 Task: Find connections with filter location Coronda with filter topic #coacheswith filter profile language Potuguese with filter current company Wipro Digital Operations and Platforms with filter school Arunai Engineering College with filter industry Photography with filter service category DJing with filter keywords title Reservationist
Action: Mouse moved to (557, 104)
Screenshot: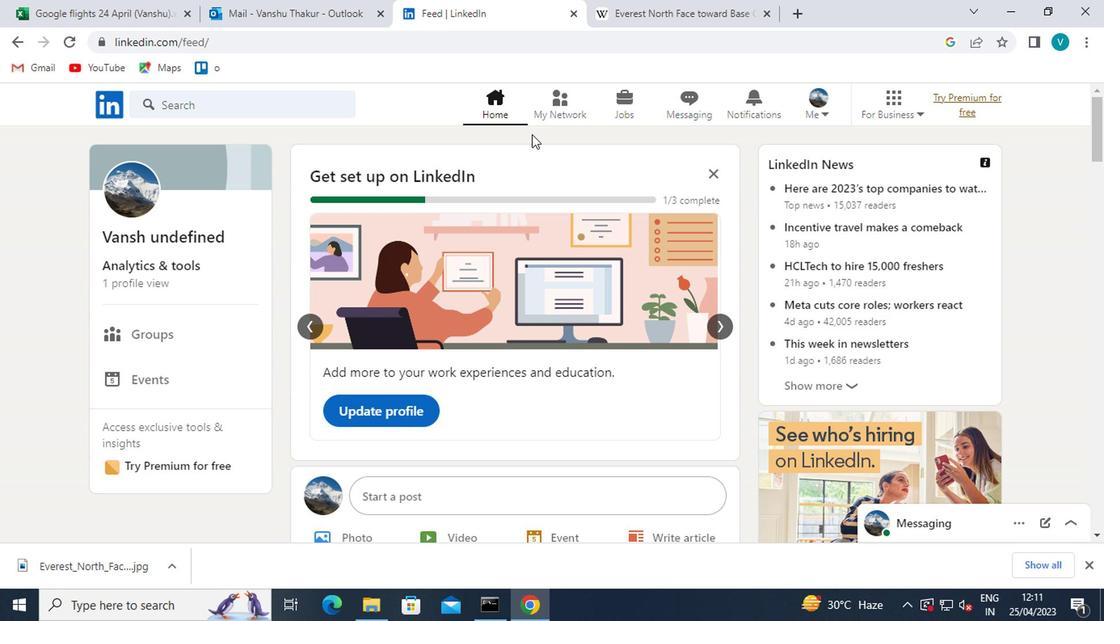 
Action: Mouse pressed left at (557, 104)
Screenshot: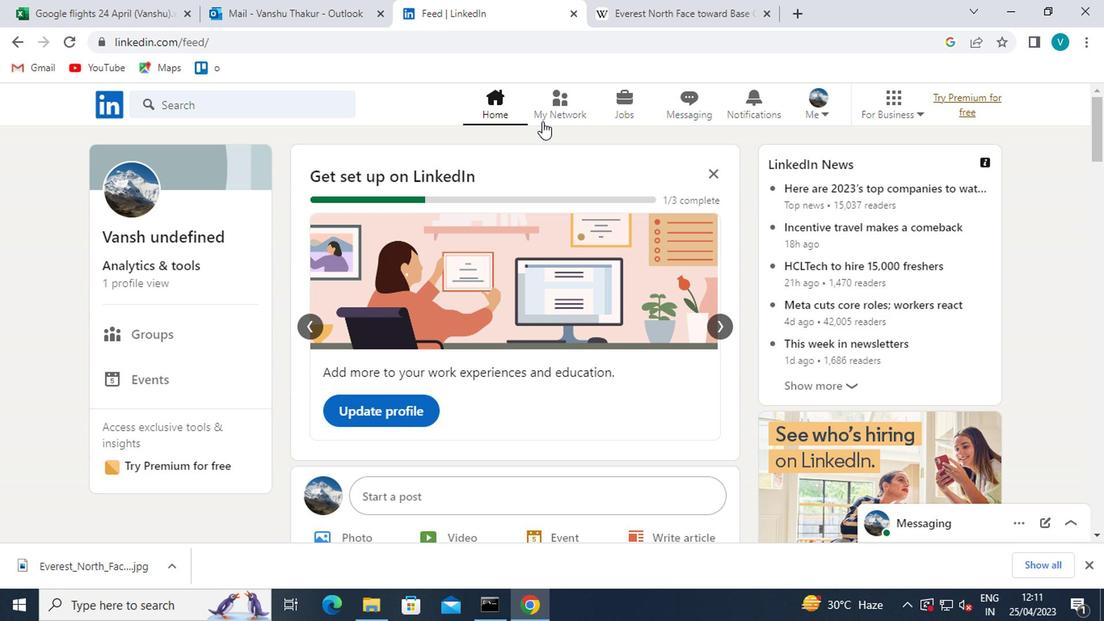 
Action: Mouse moved to (193, 200)
Screenshot: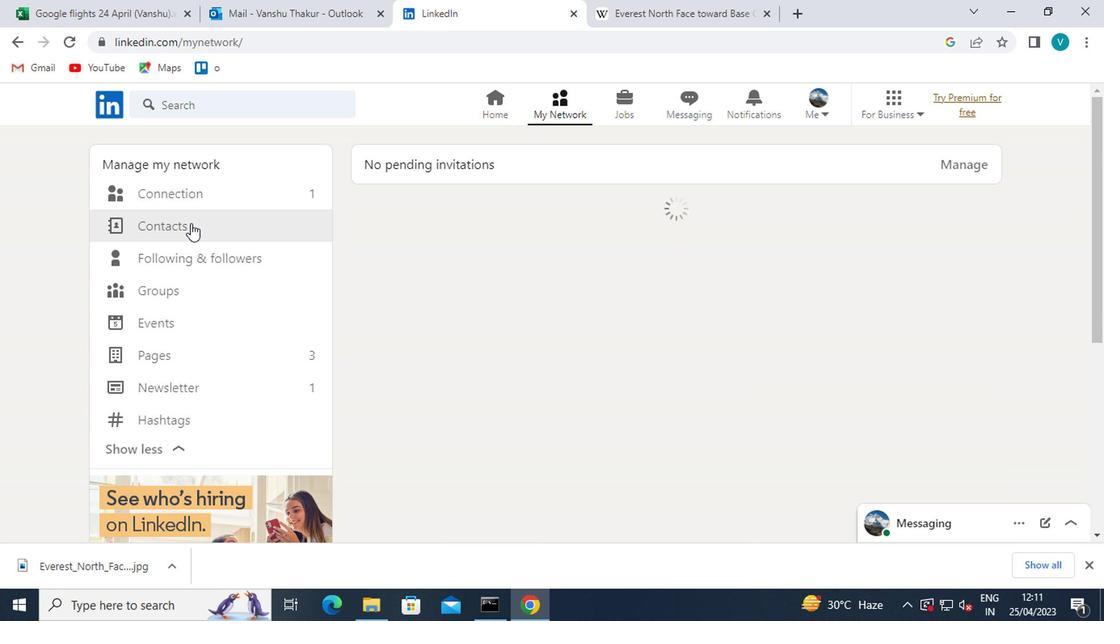 
Action: Mouse pressed left at (193, 200)
Screenshot: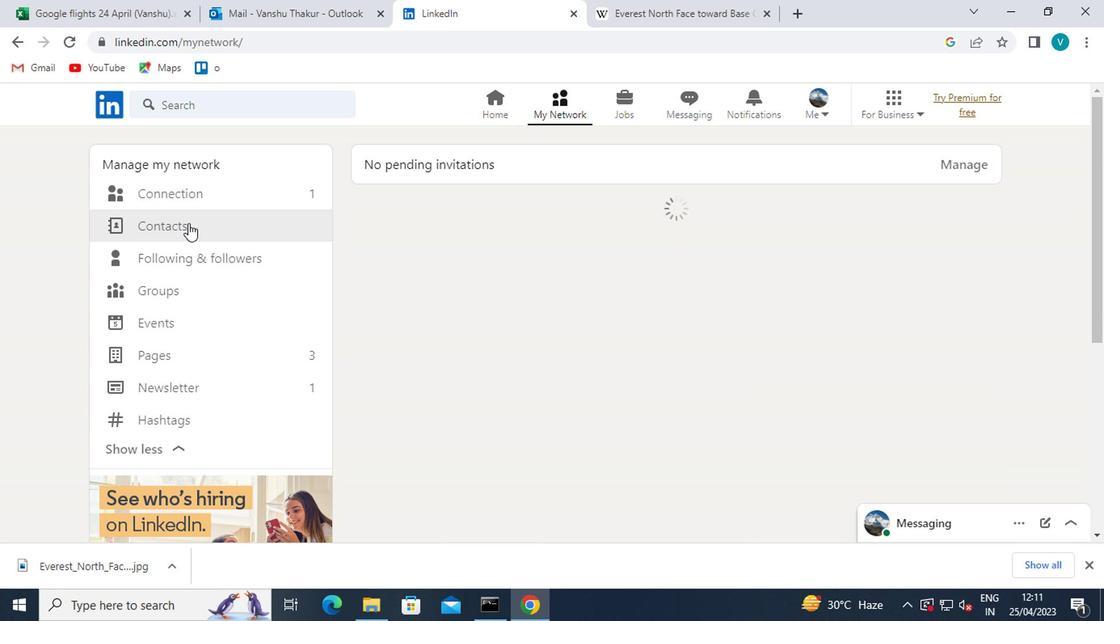 
Action: Mouse moved to (688, 193)
Screenshot: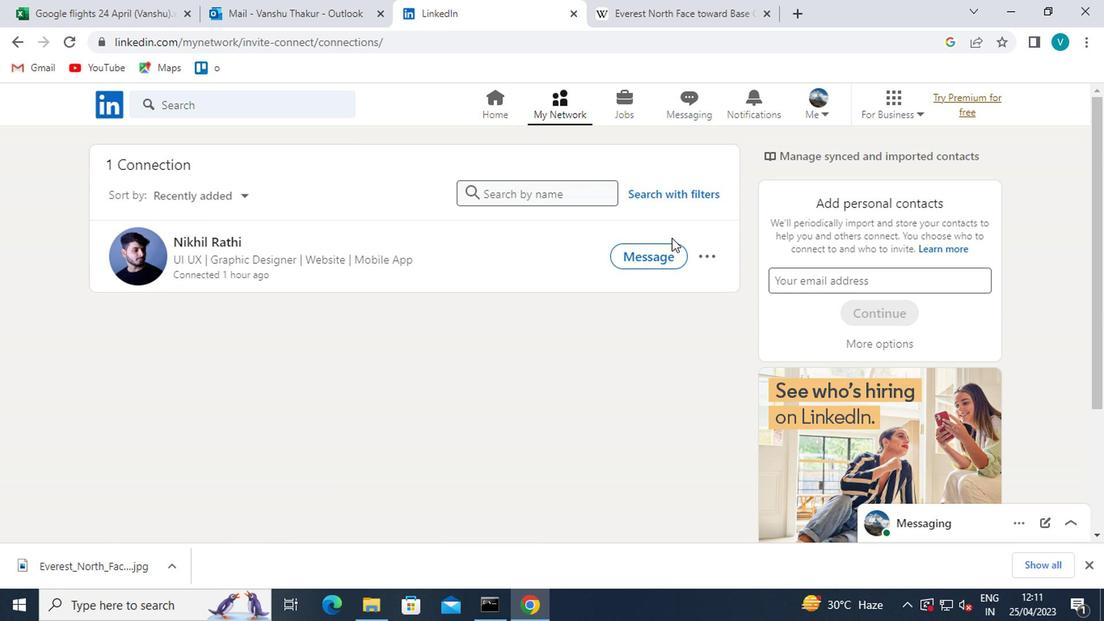 
Action: Mouse pressed left at (688, 193)
Screenshot: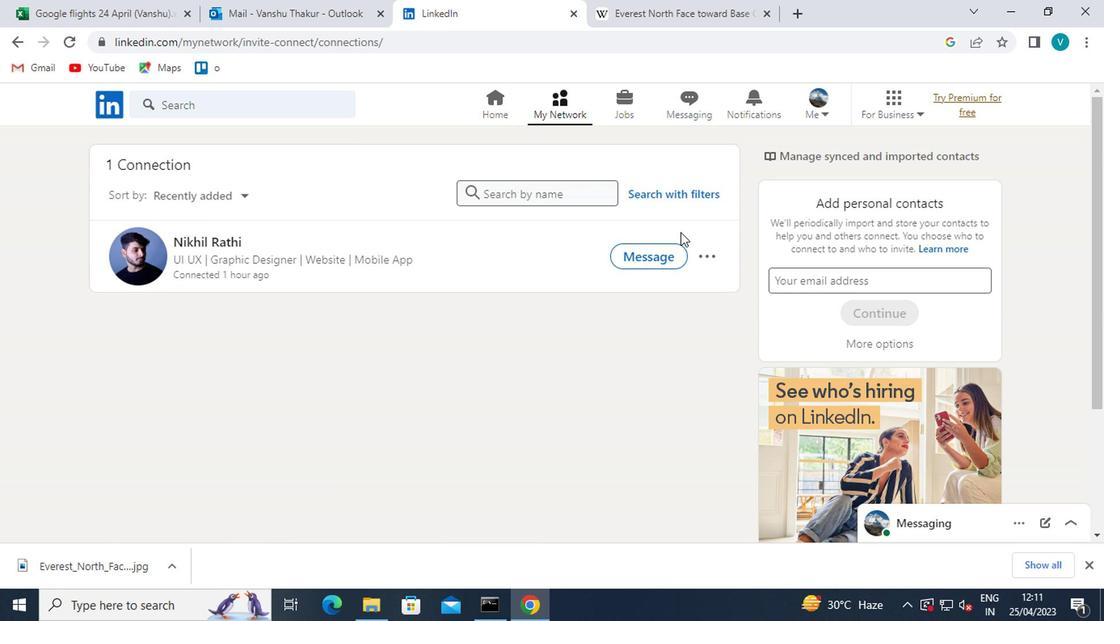 
Action: Mouse moved to (539, 148)
Screenshot: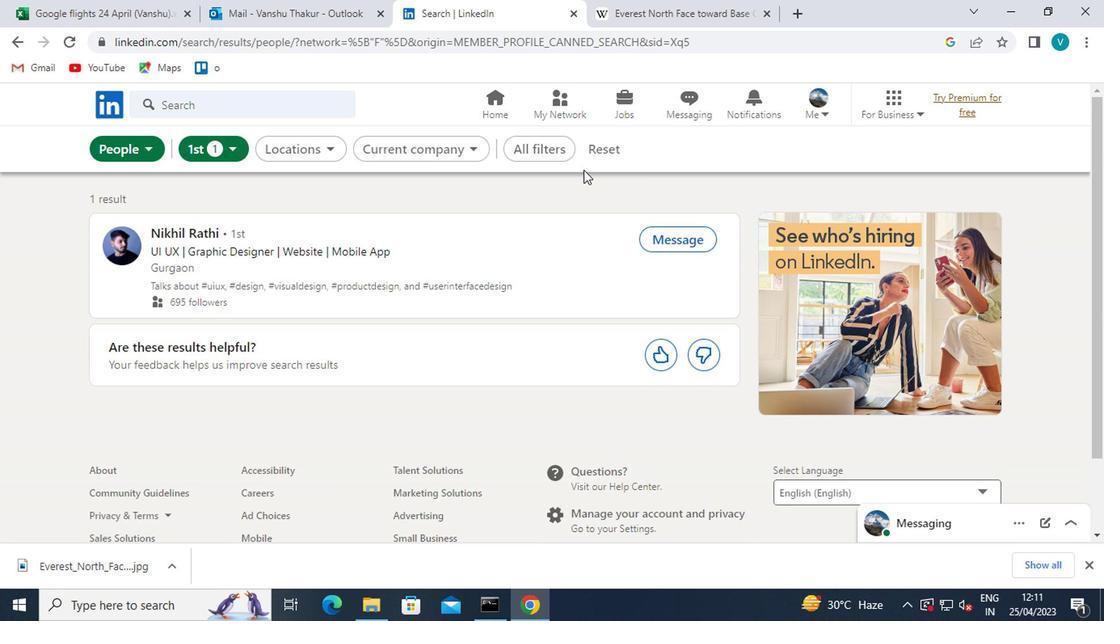 
Action: Mouse pressed left at (539, 148)
Screenshot: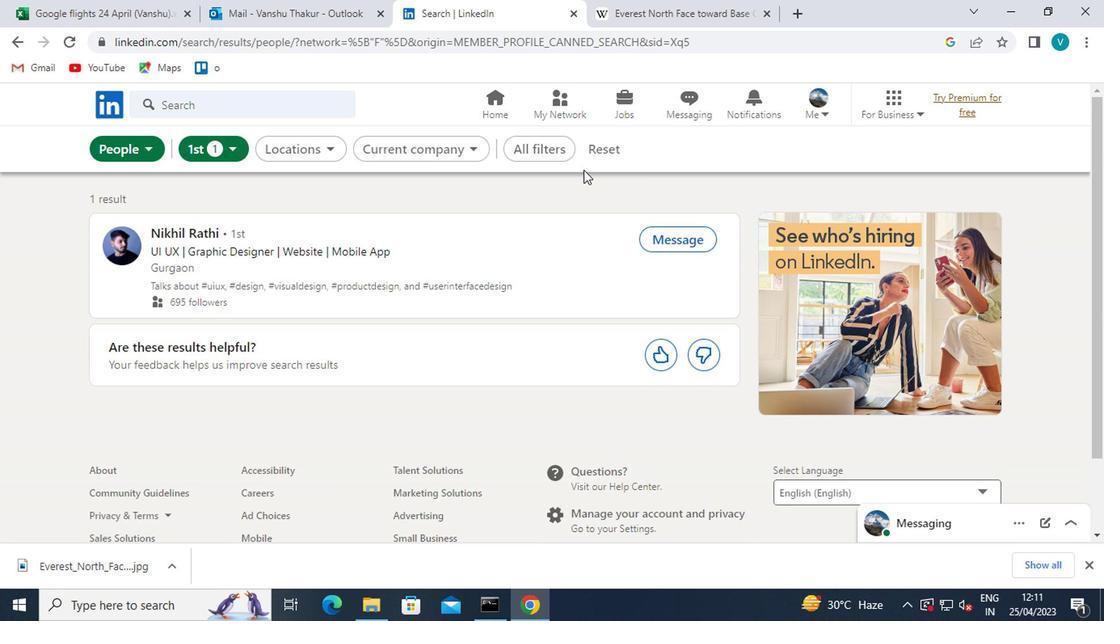 
Action: Mouse moved to (769, 330)
Screenshot: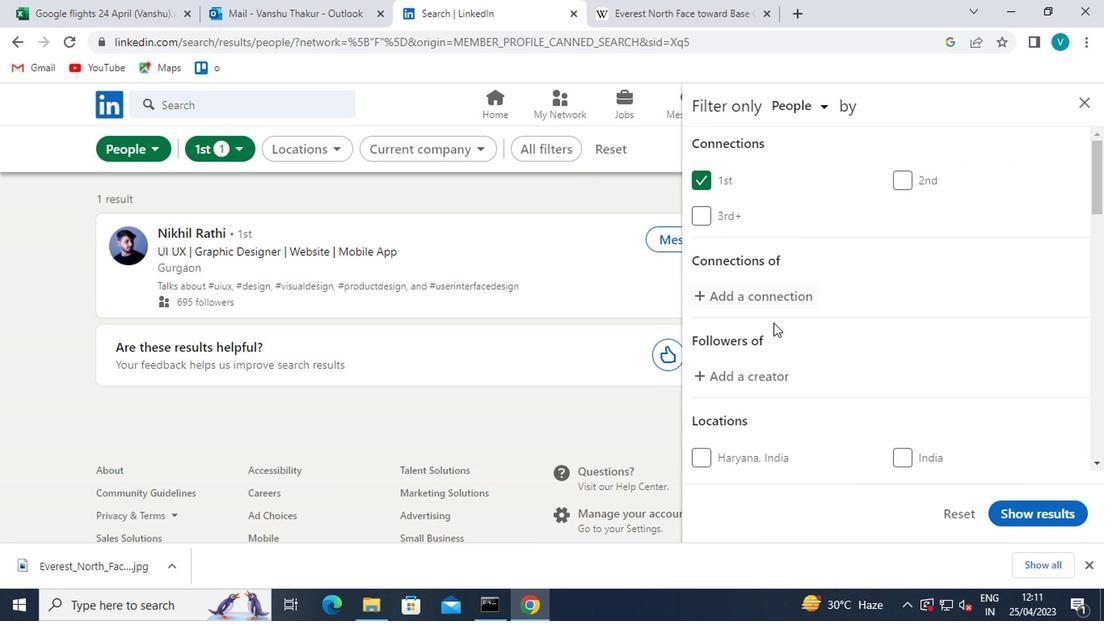 
Action: Mouse scrolled (769, 328) with delta (0, -1)
Screenshot: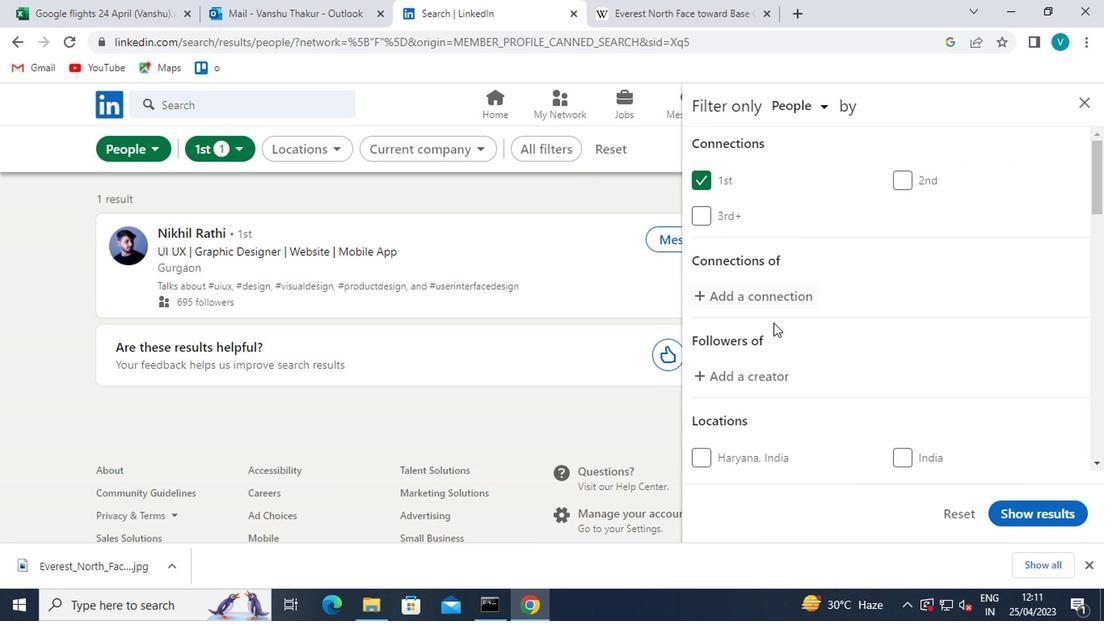 
Action: Mouse scrolled (769, 328) with delta (0, -1)
Screenshot: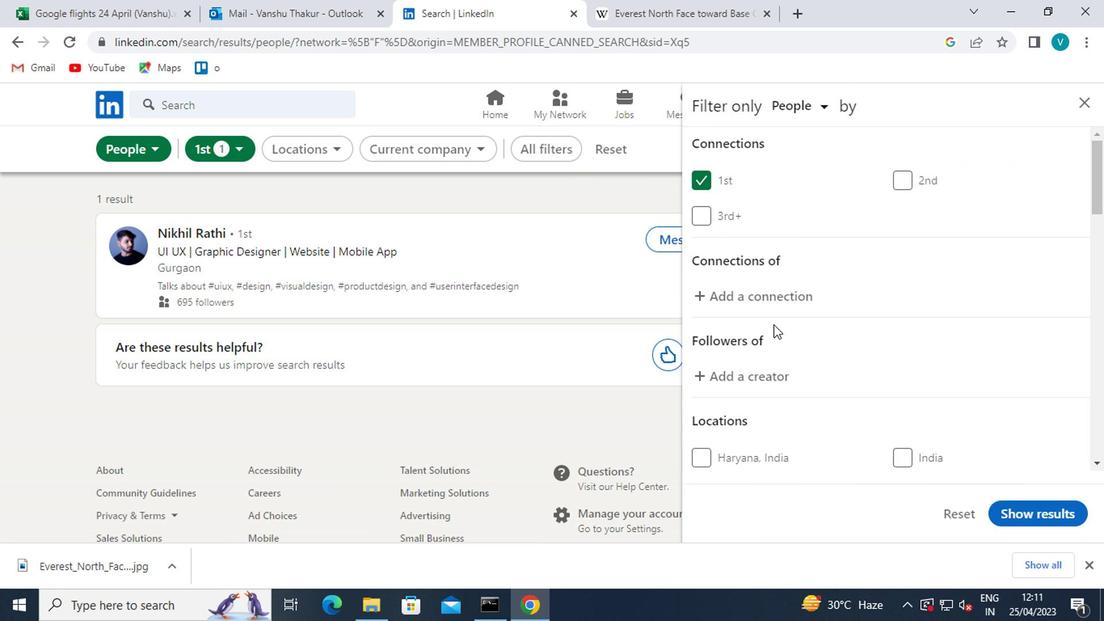 
Action: Mouse moved to (785, 366)
Screenshot: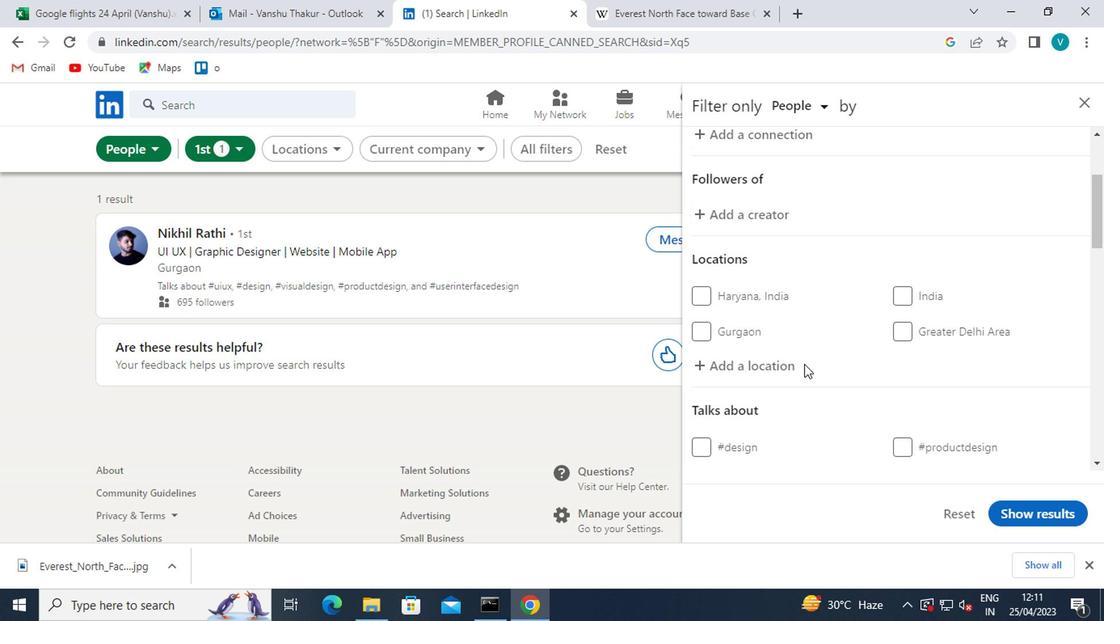 
Action: Mouse pressed left at (785, 366)
Screenshot: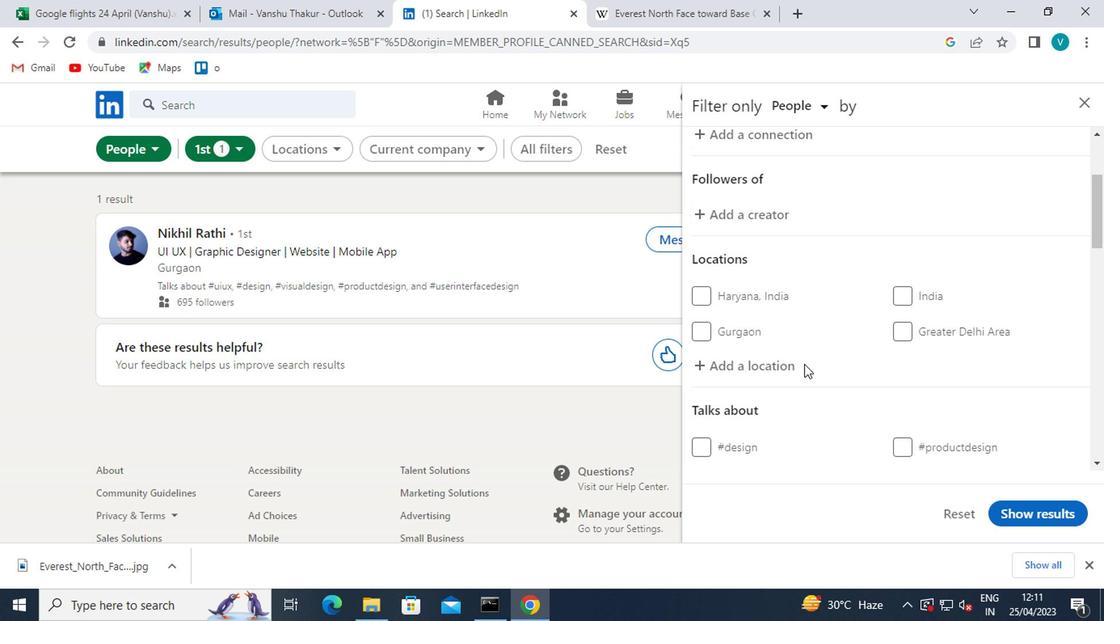 
Action: Mouse moved to (540, 240)
Screenshot: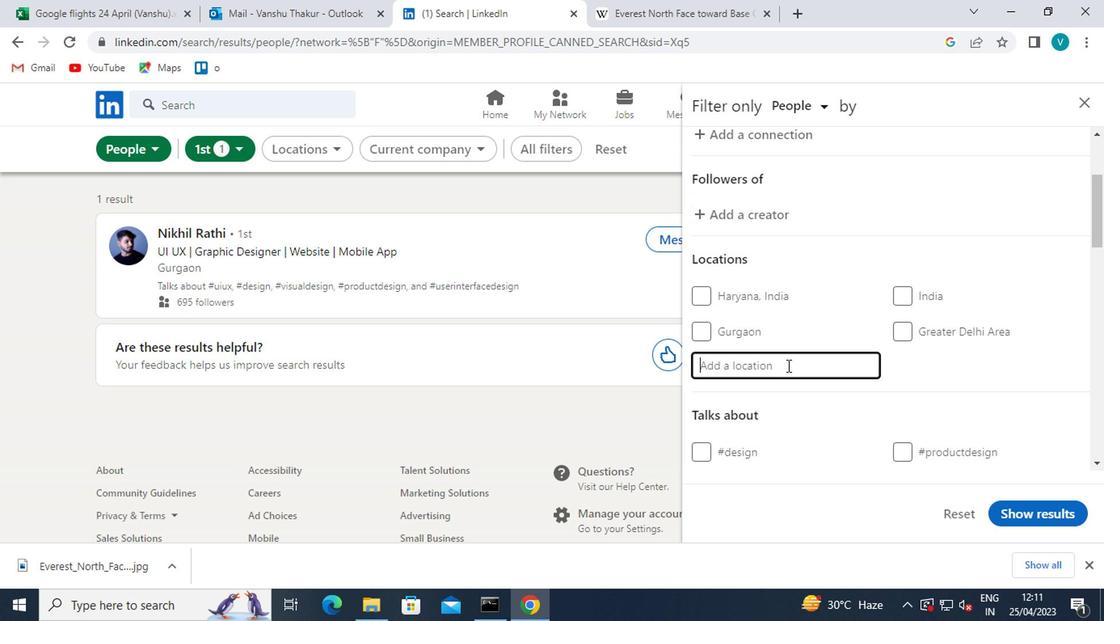 
Action: Key pressed <Key.shift>CORONDA
Screenshot: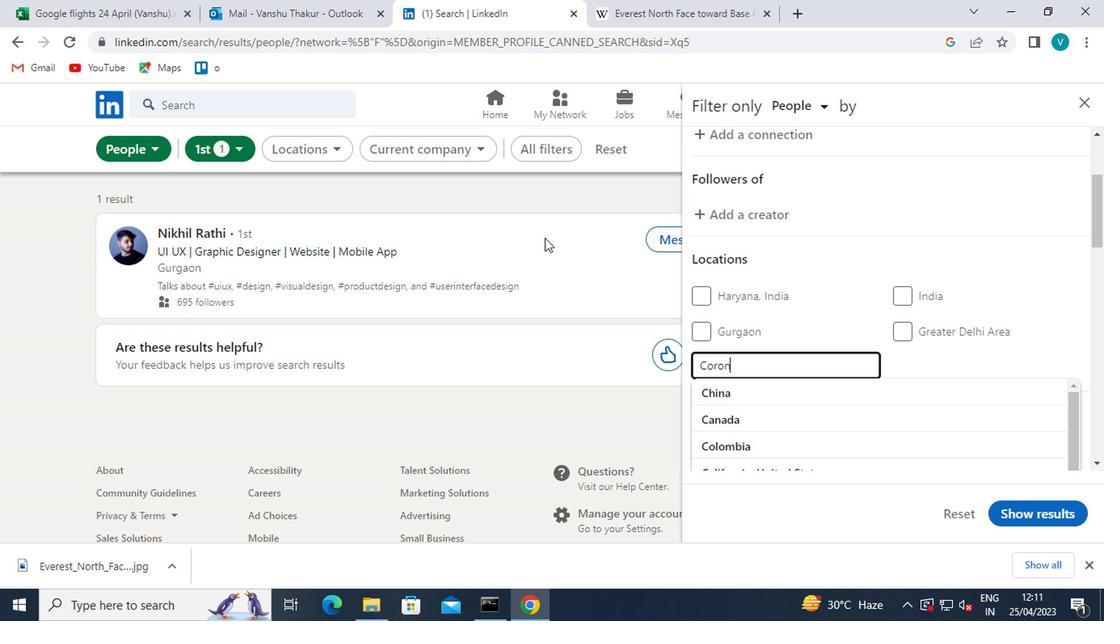 
Action: Mouse moved to (745, 396)
Screenshot: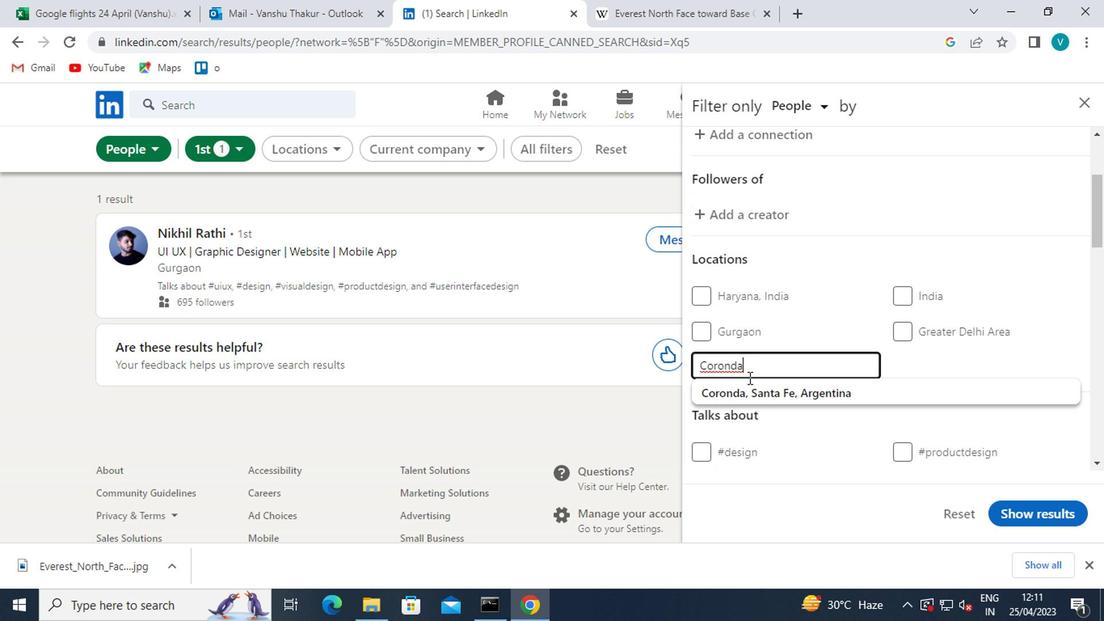 
Action: Mouse pressed left at (745, 396)
Screenshot: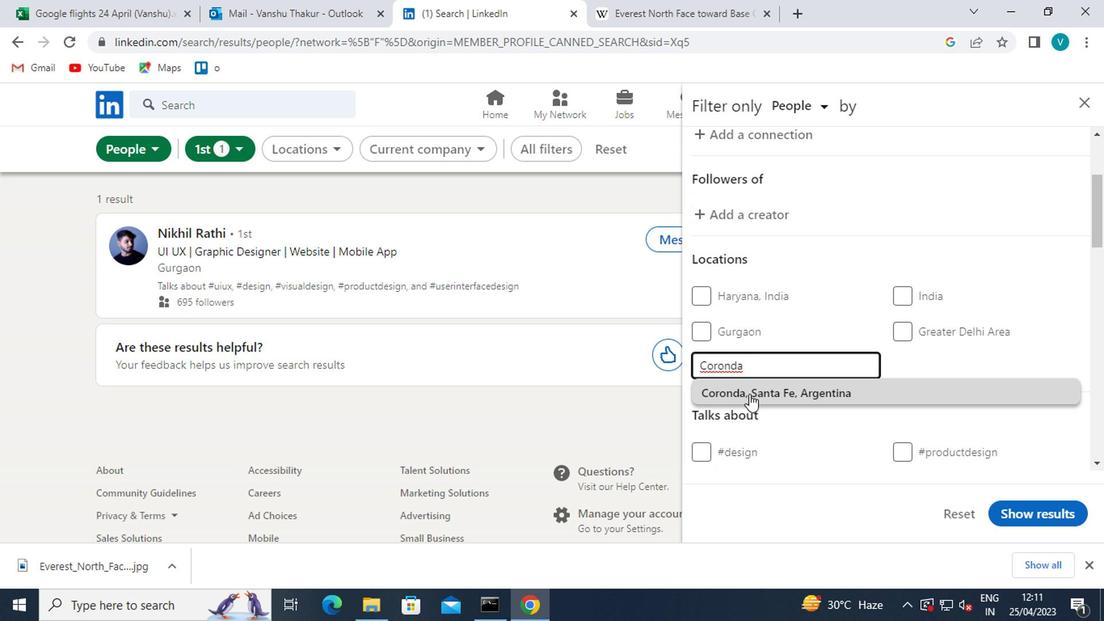 
Action: Mouse moved to (815, 359)
Screenshot: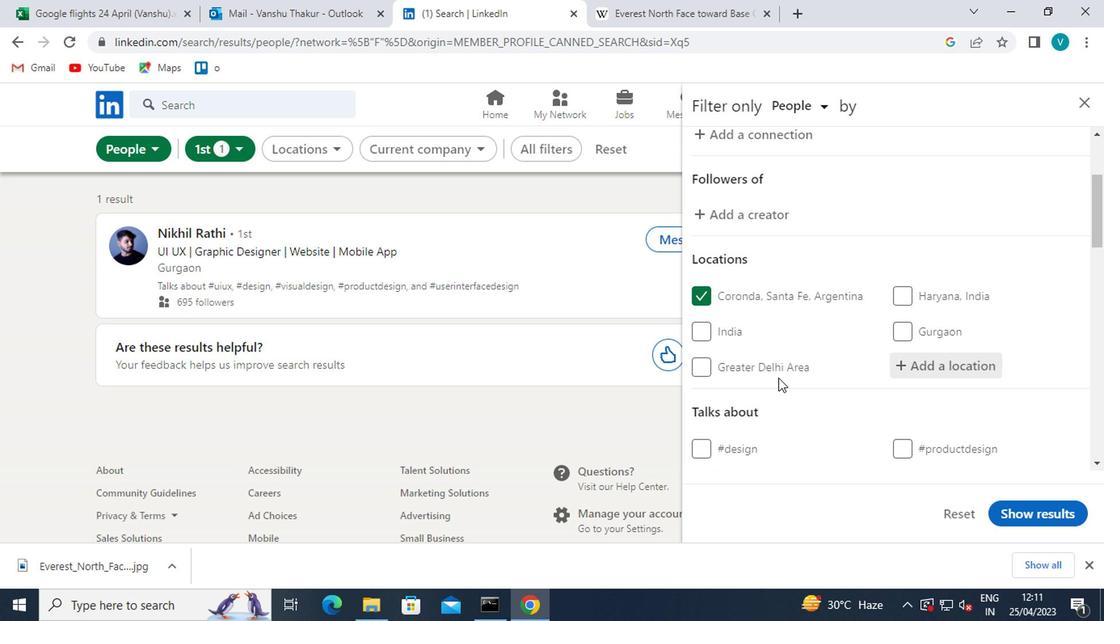 
Action: Mouse scrolled (815, 358) with delta (0, -1)
Screenshot: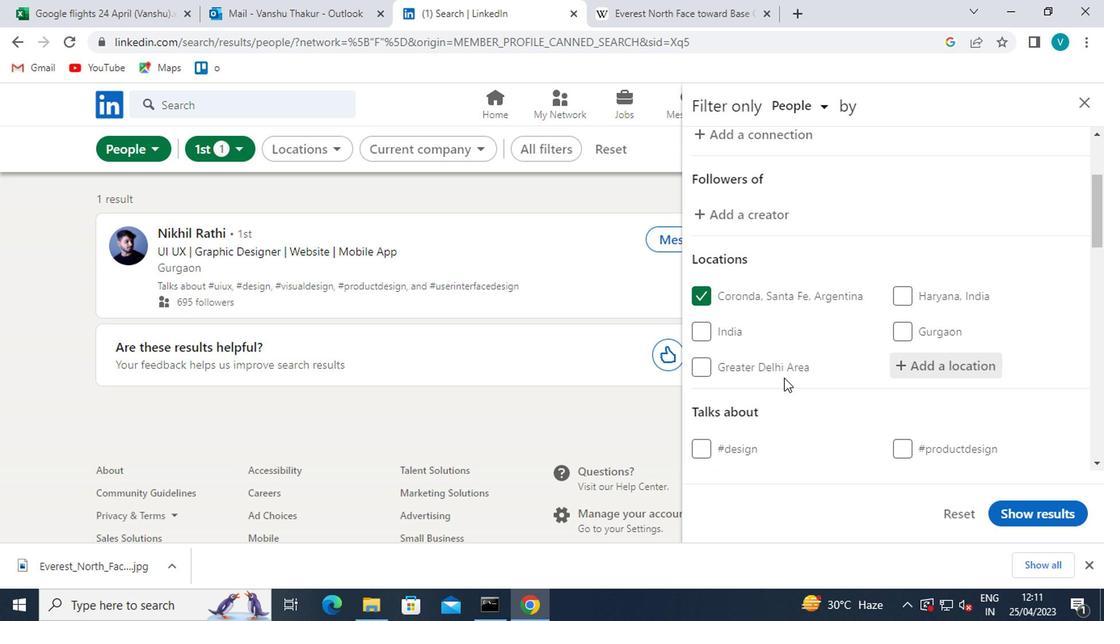 
Action: Mouse moved to (817, 359)
Screenshot: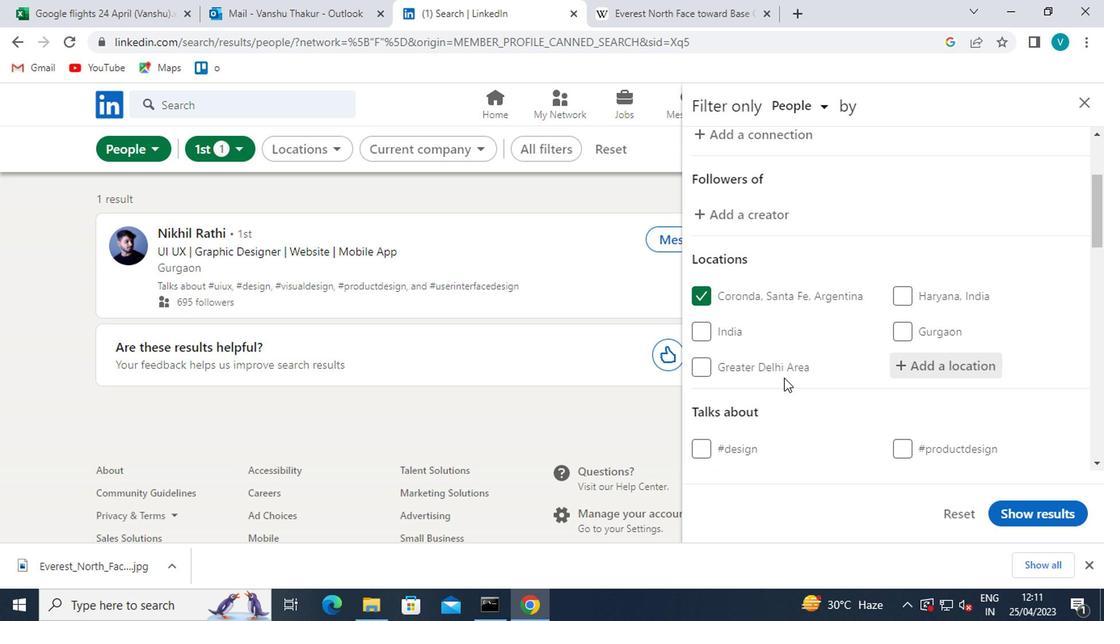 
Action: Mouse scrolled (817, 358) with delta (0, -1)
Screenshot: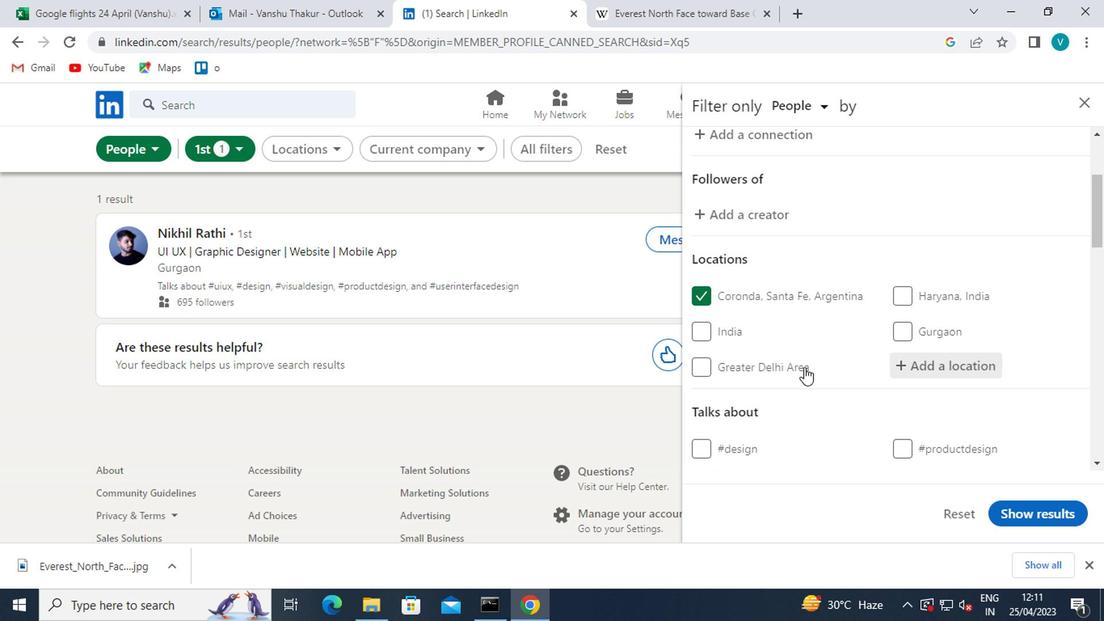 
Action: Mouse scrolled (817, 358) with delta (0, -1)
Screenshot: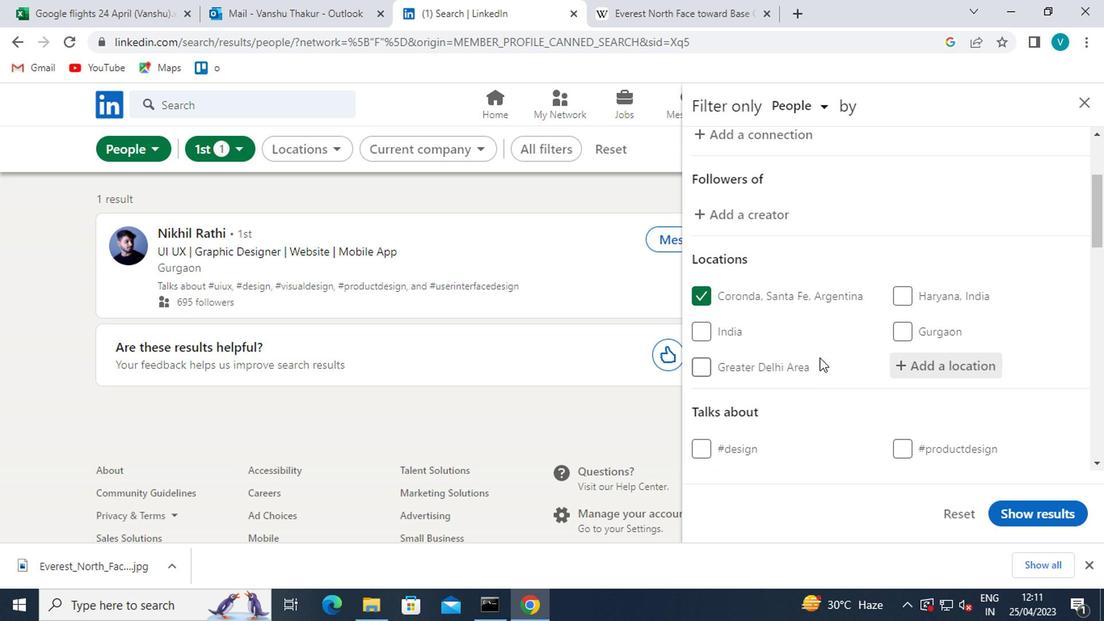 
Action: Mouse moved to (941, 277)
Screenshot: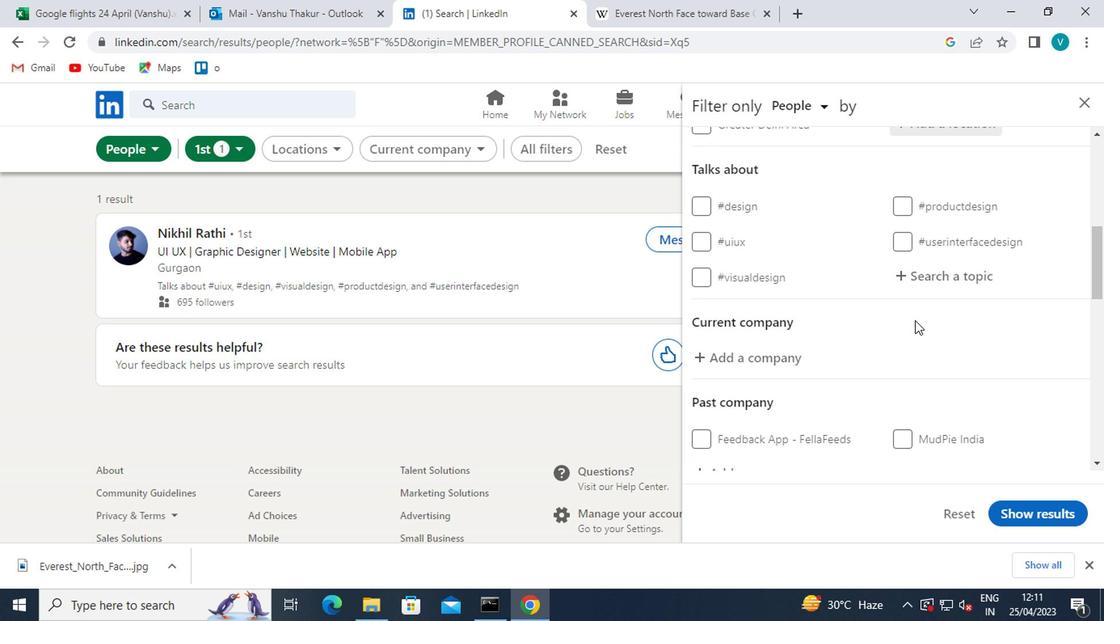 
Action: Mouse pressed left at (941, 277)
Screenshot: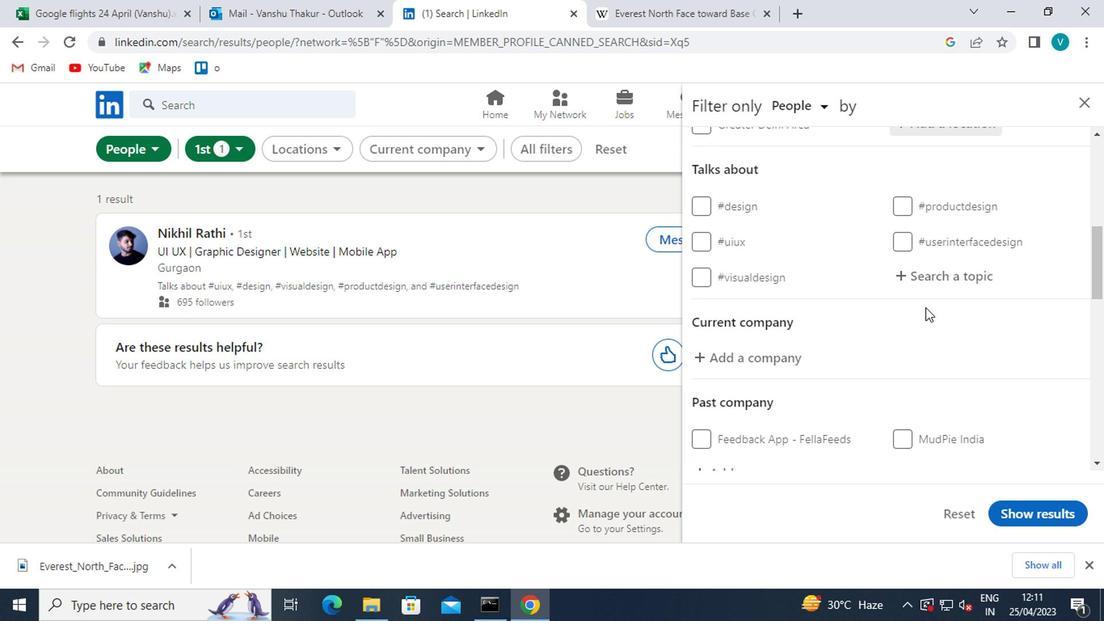 
Action: Mouse moved to (757, 194)
Screenshot: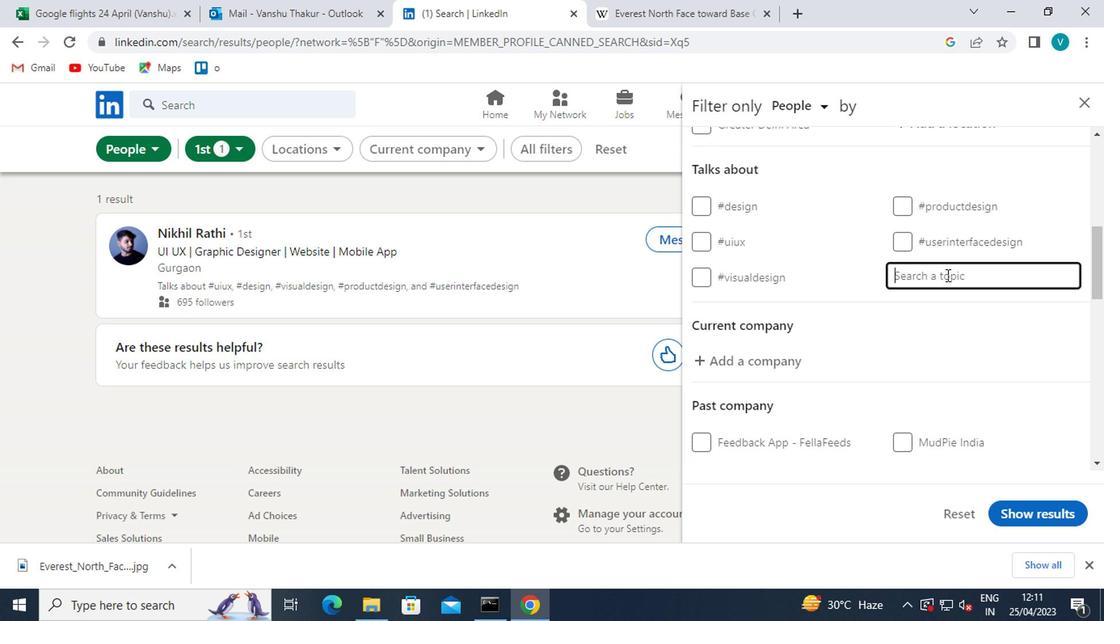
Action: Key pressed <Key.shift>#COACHSWITH
Screenshot: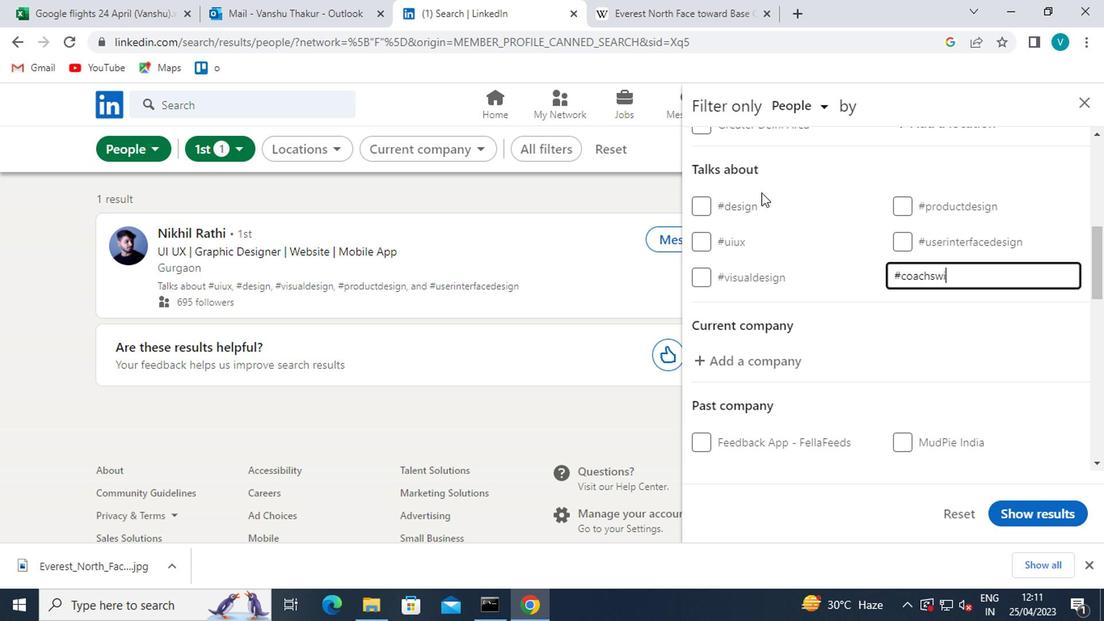 
Action: Mouse moved to (905, 344)
Screenshot: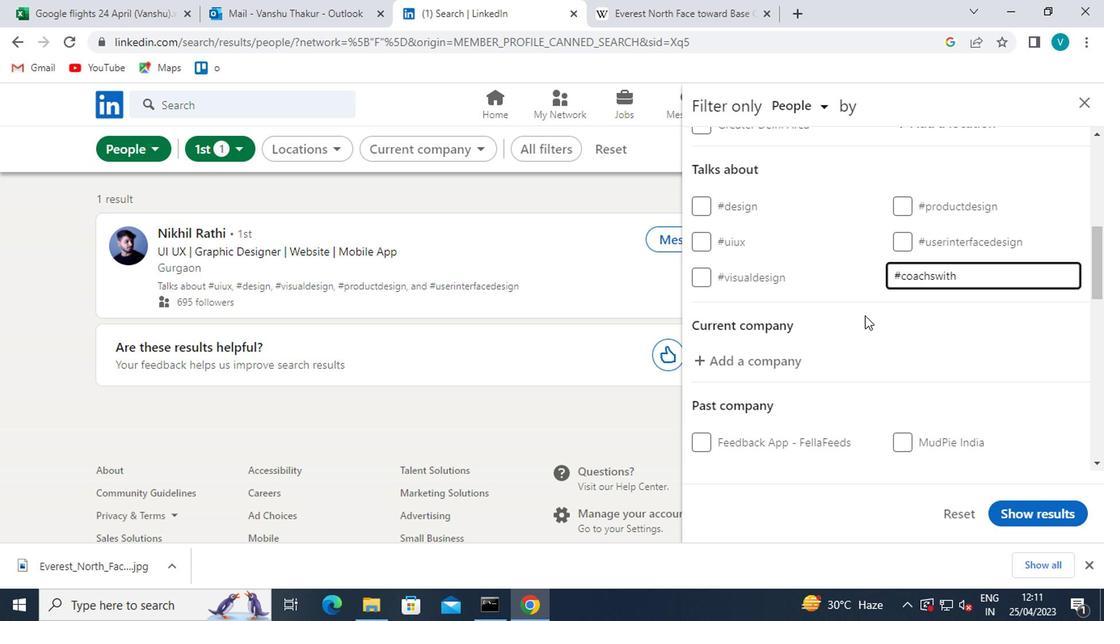 
Action: Mouse pressed left at (905, 344)
Screenshot: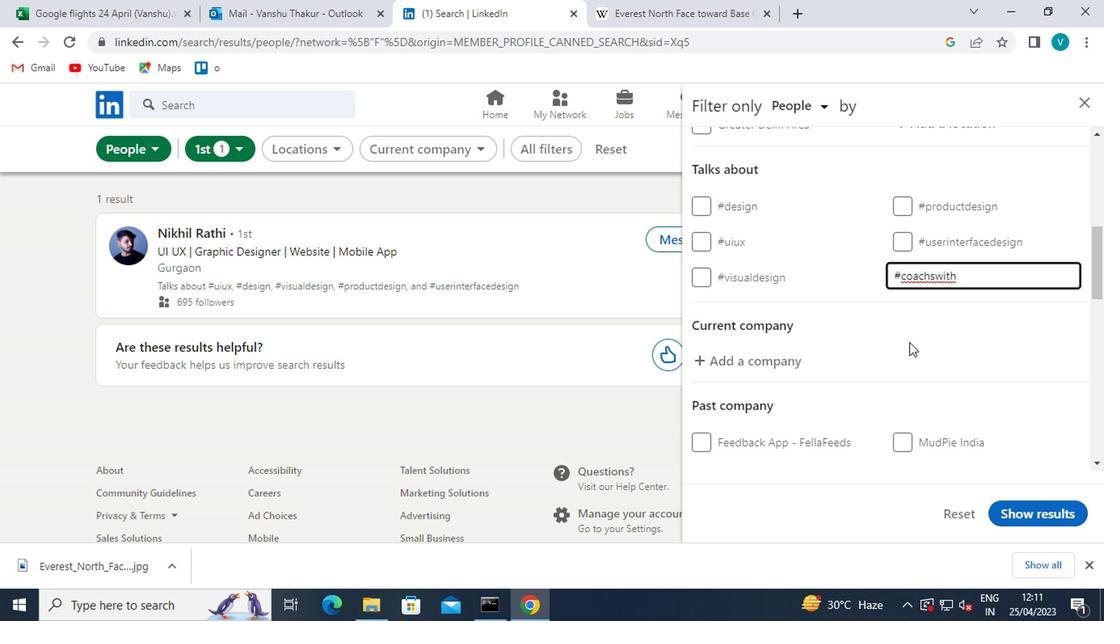 
Action: Mouse moved to (903, 344)
Screenshot: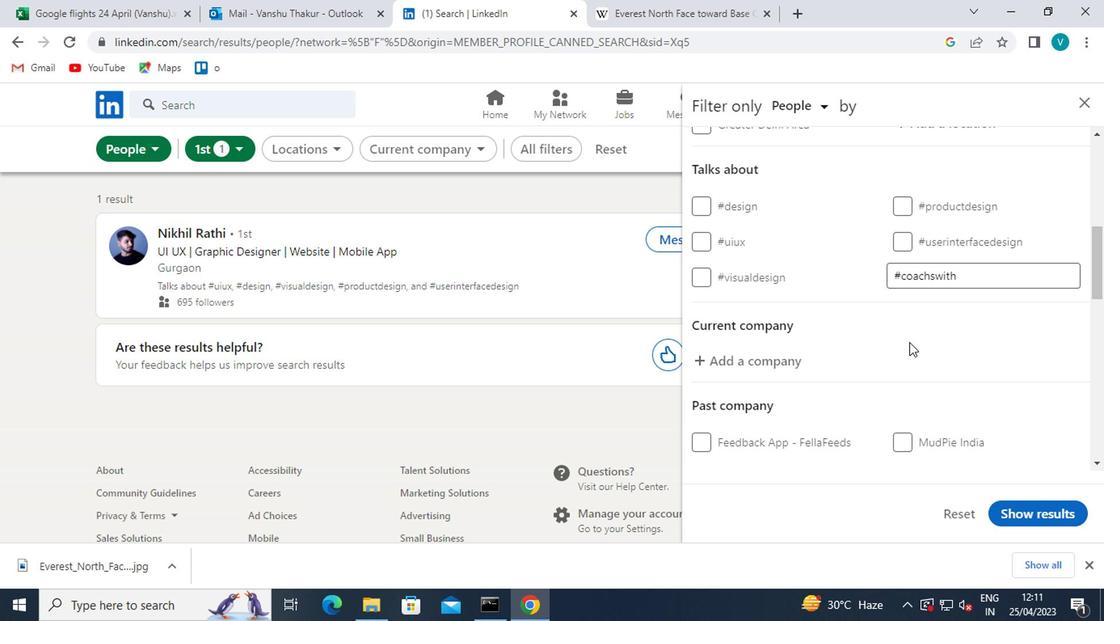 
Action: Mouse scrolled (903, 343) with delta (0, 0)
Screenshot: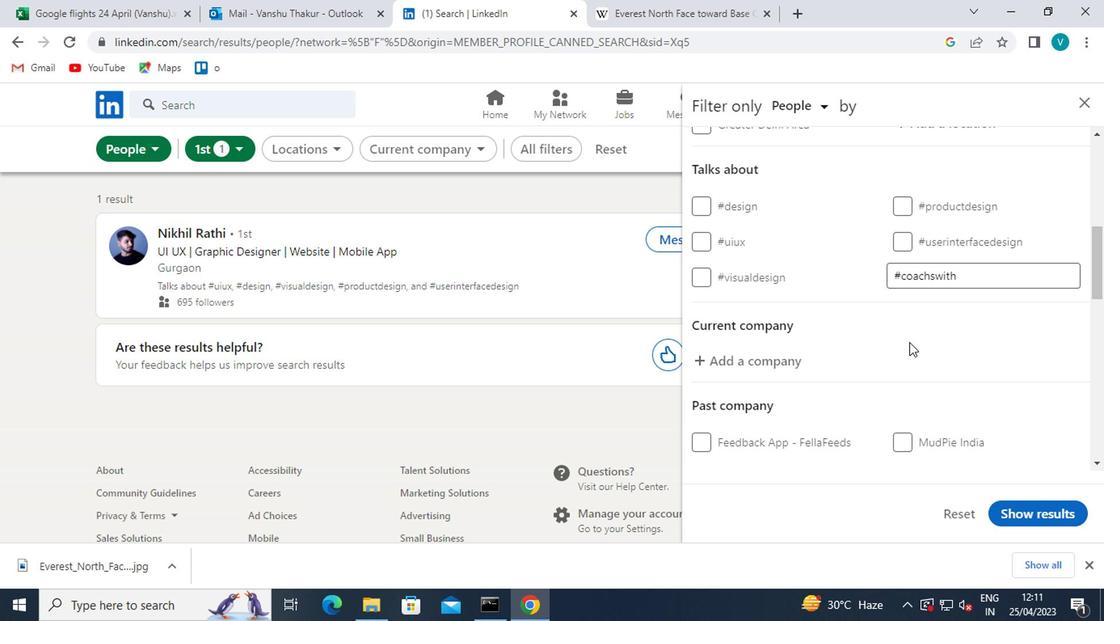 
Action: Mouse moved to (902, 344)
Screenshot: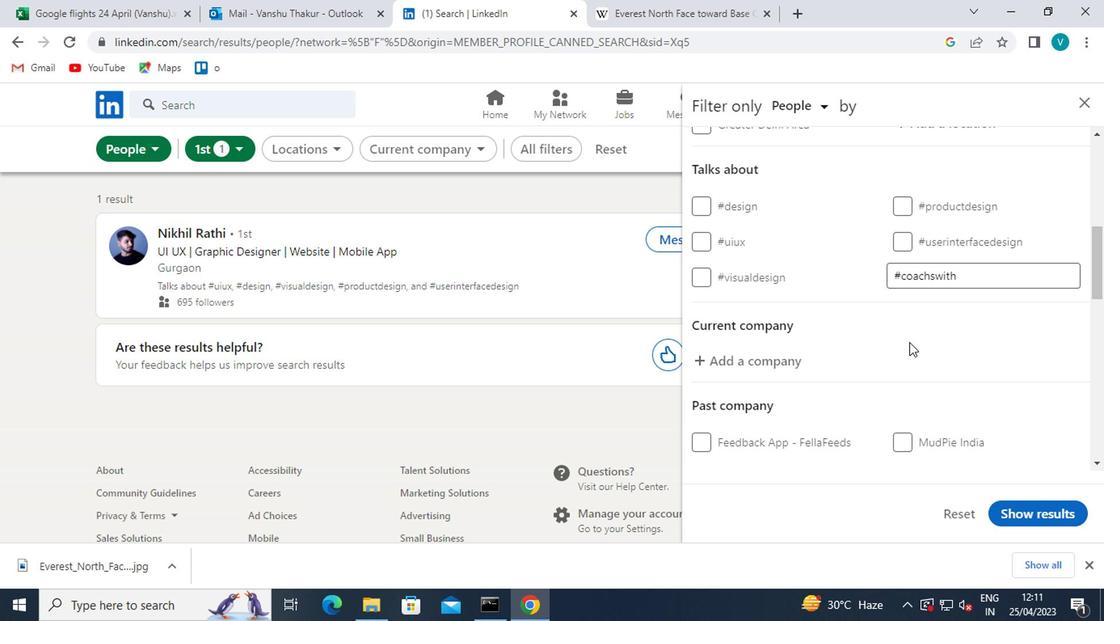 
Action: Mouse scrolled (902, 343) with delta (0, 0)
Screenshot: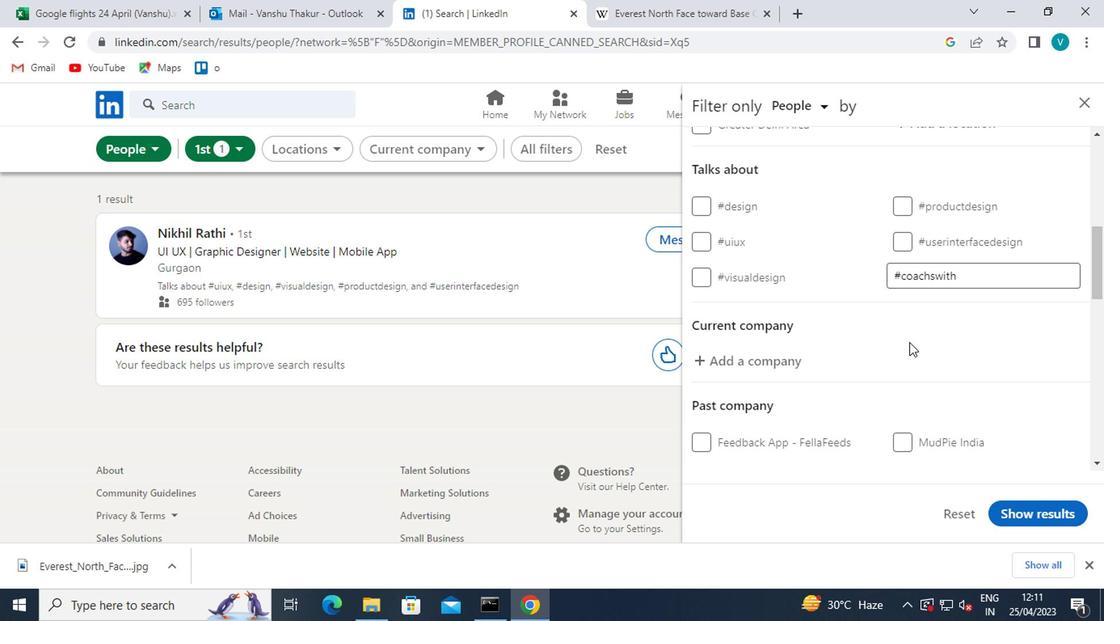 
Action: Mouse moved to (899, 344)
Screenshot: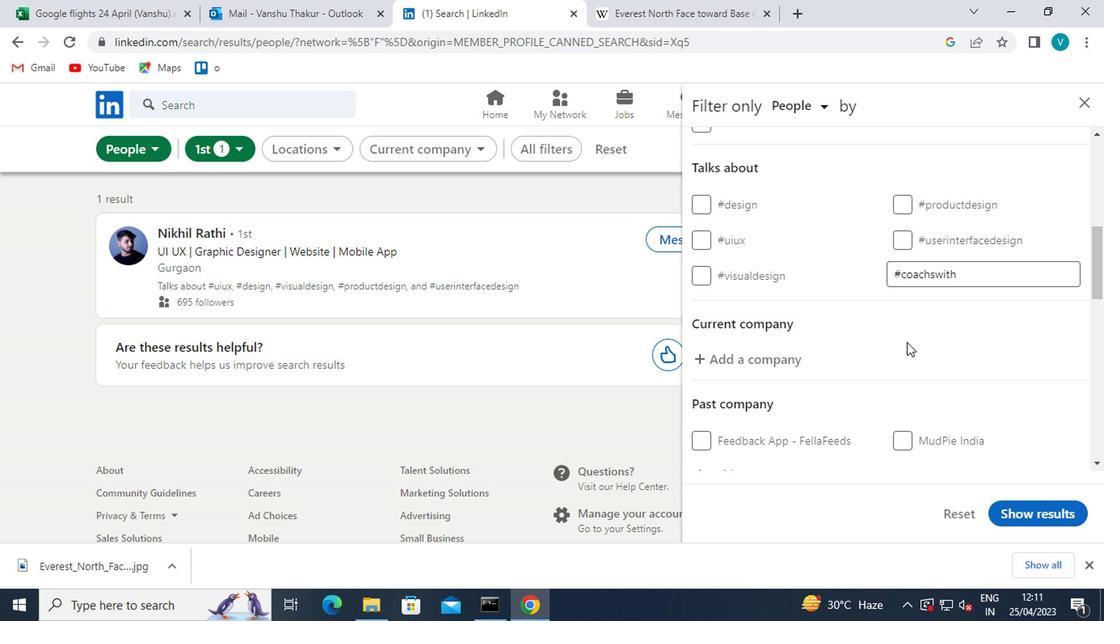 
Action: Mouse scrolled (899, 343) with delta (0, 0)
Screenshot: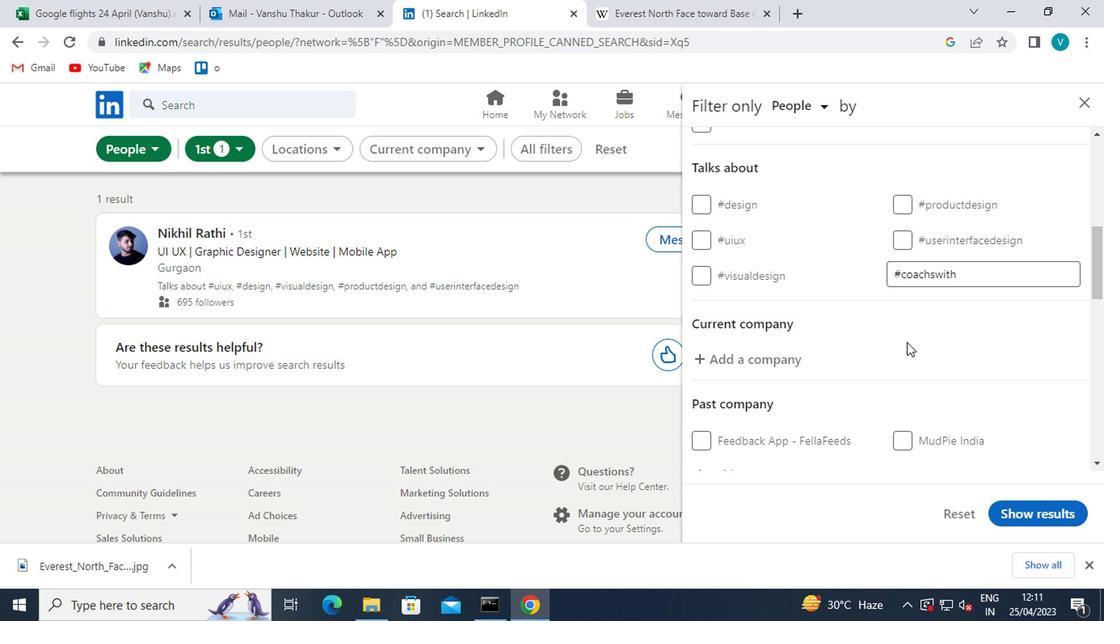 
Action: Mouse moved to (897, 344)
Screenshot: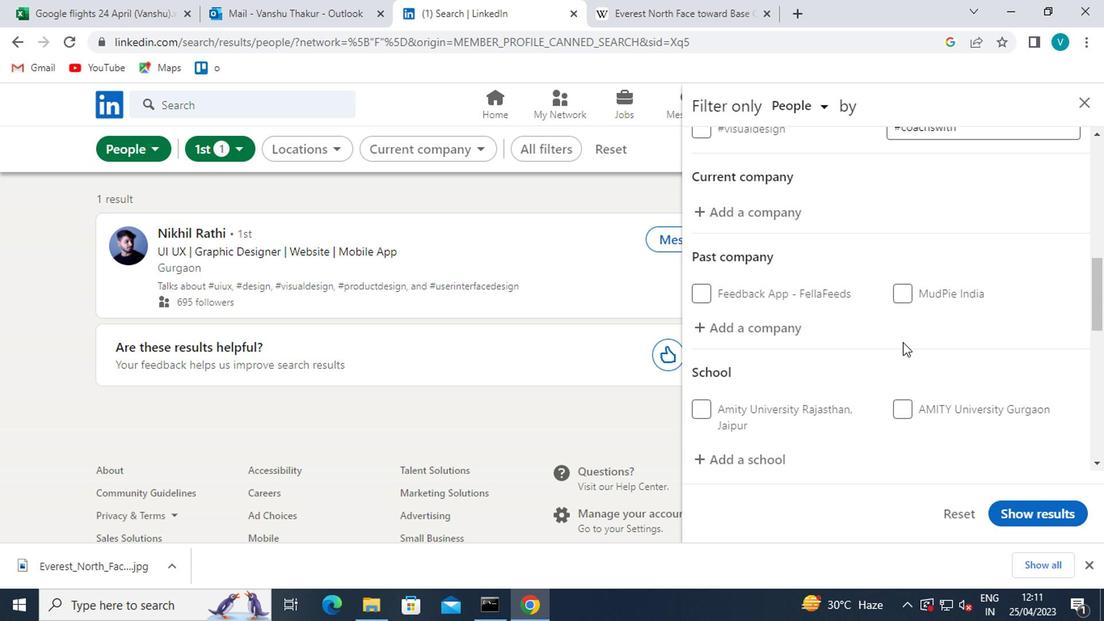 
Action: Mouse scrolled (897, 343) with delta (0, 0)
Screenshot: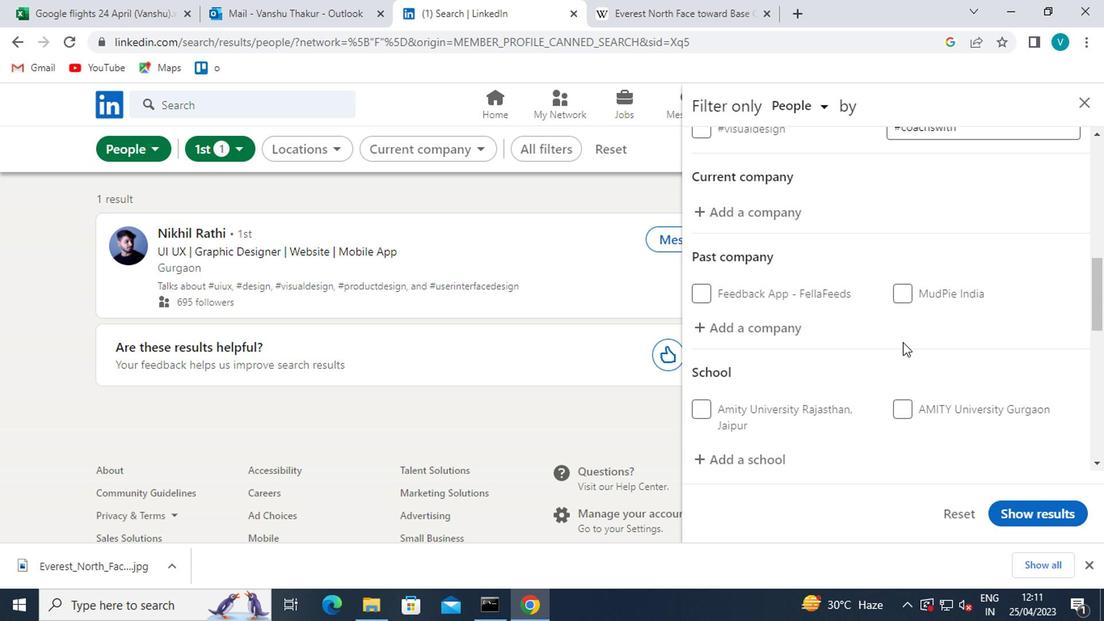 
Action: Mouse moved to (897, 344)
Screenshot: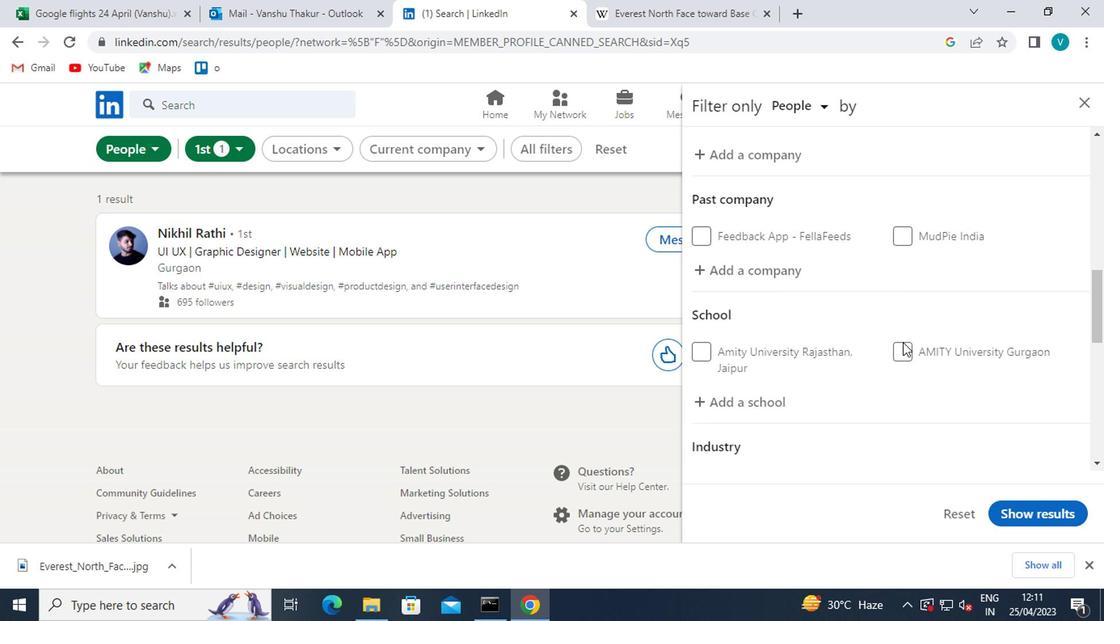 
Action: Mouse scrolled (897, 343) with delta (0, 0)
Screenshot: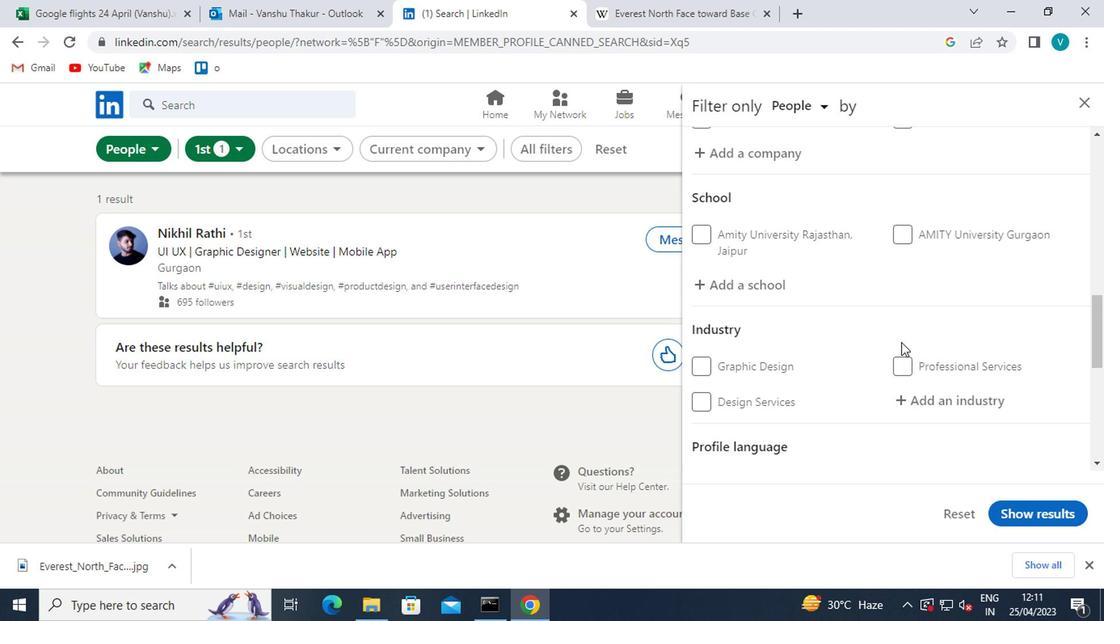 
Action: Mouse scrolled (897, 343) with delta (0, 0)
Screenshot: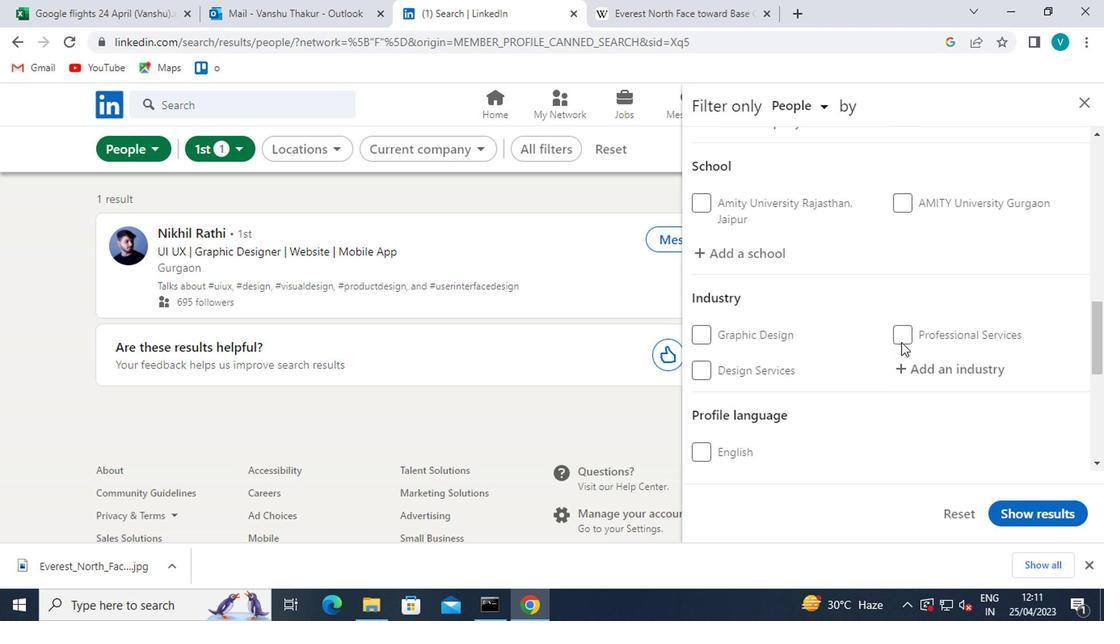 
Action: Mouse scrolled (897, 345) with delta (0, 0)
Screenshot: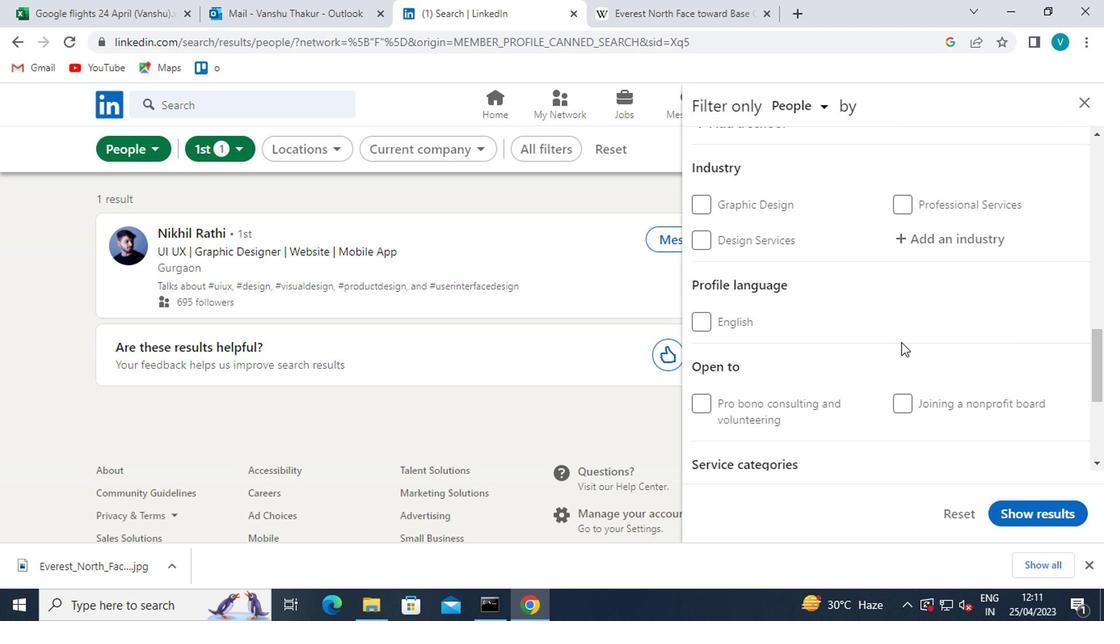 
Action: Mouse scrolled (897, 345) with delta (0, 0)
Screenshot: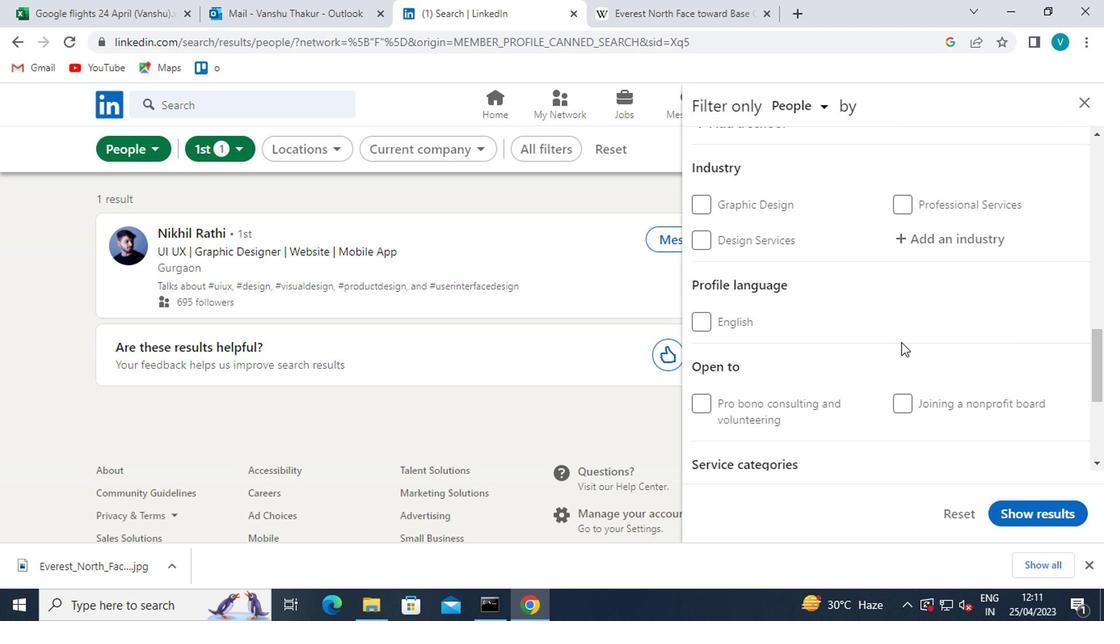 
Action: Mouse scrolled (897, 345) with delta (0, 0)
Screenshot: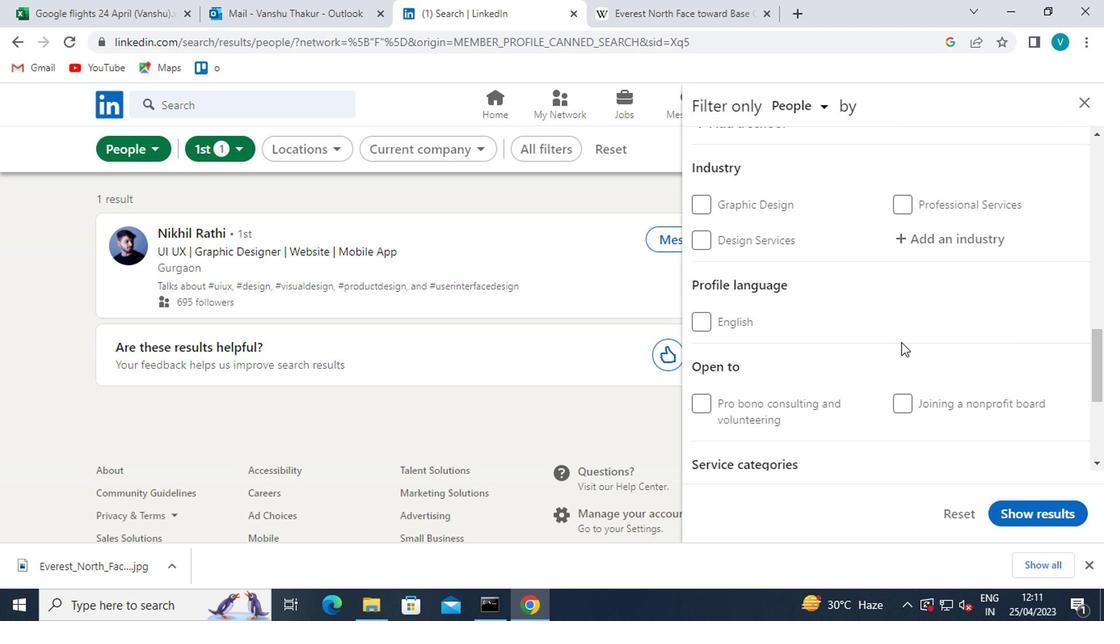 
Action: Mouse moved to (743, 248)
Screenshot: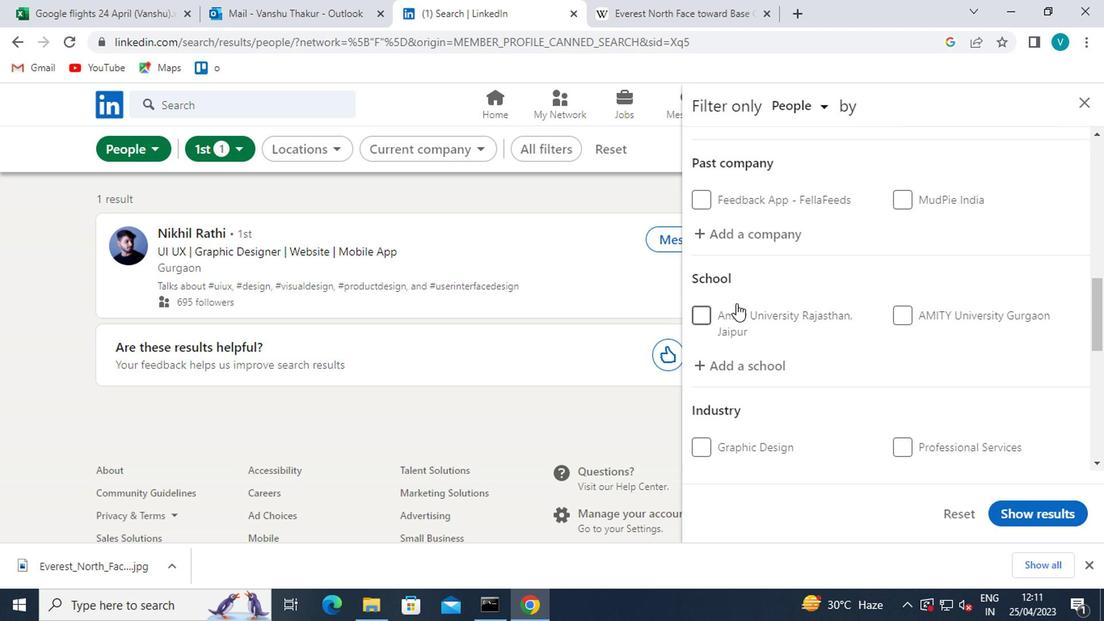 
Action: Mouse scrolled (743, 250) with delta (0, 1)
Screenshot: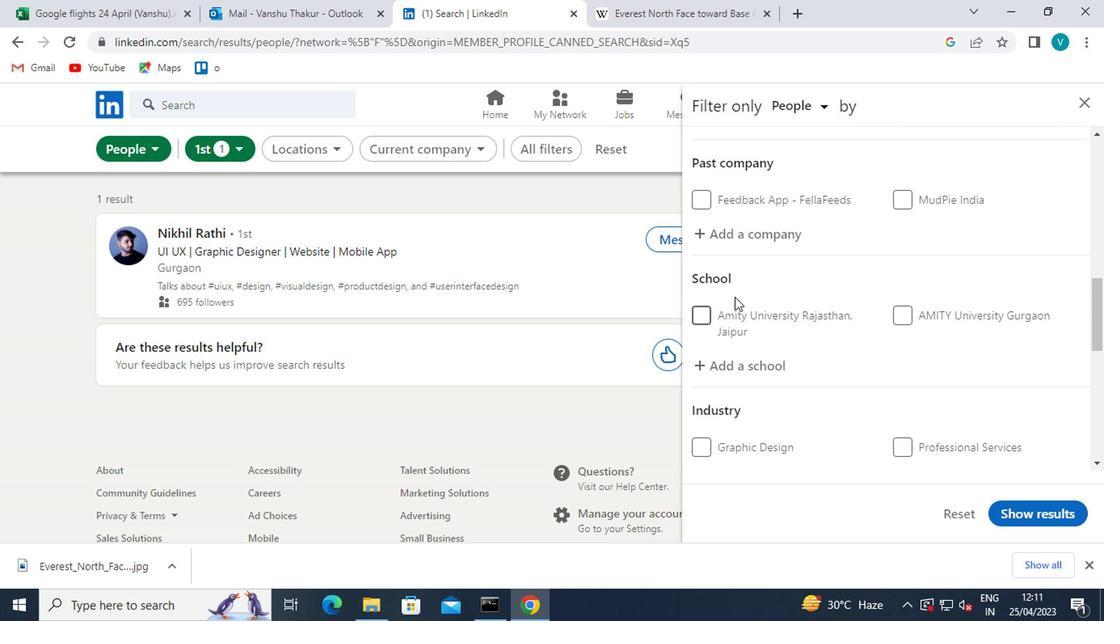 
Action: Mouse scrolled (743, 250) with delta (0, 1)
Screenshot: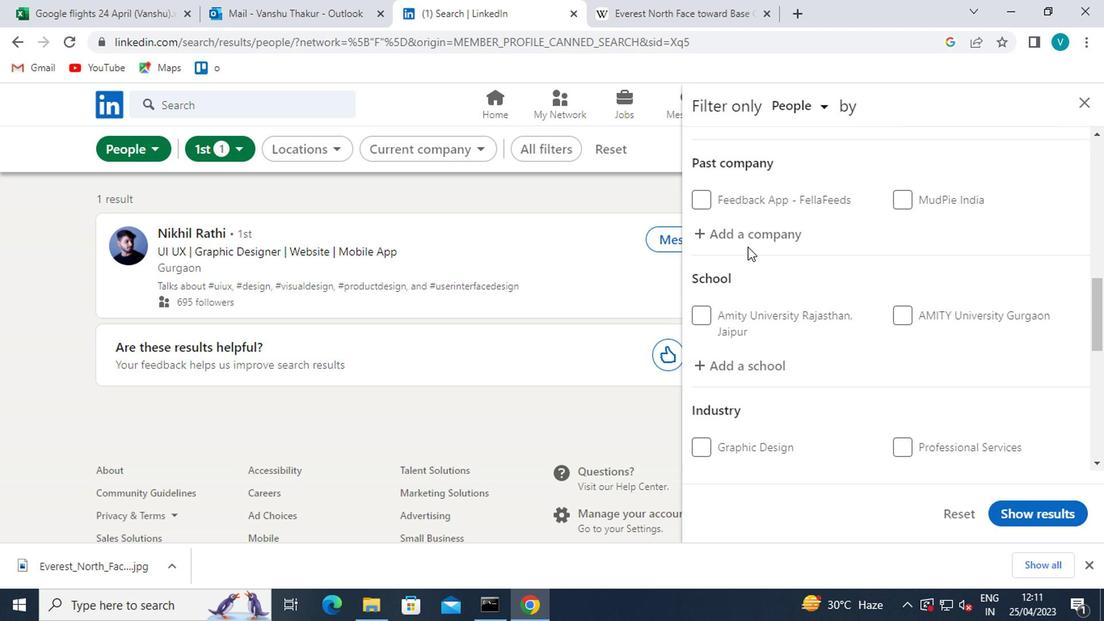 
Action: Mouse moved to (736, 274)
Screenshot: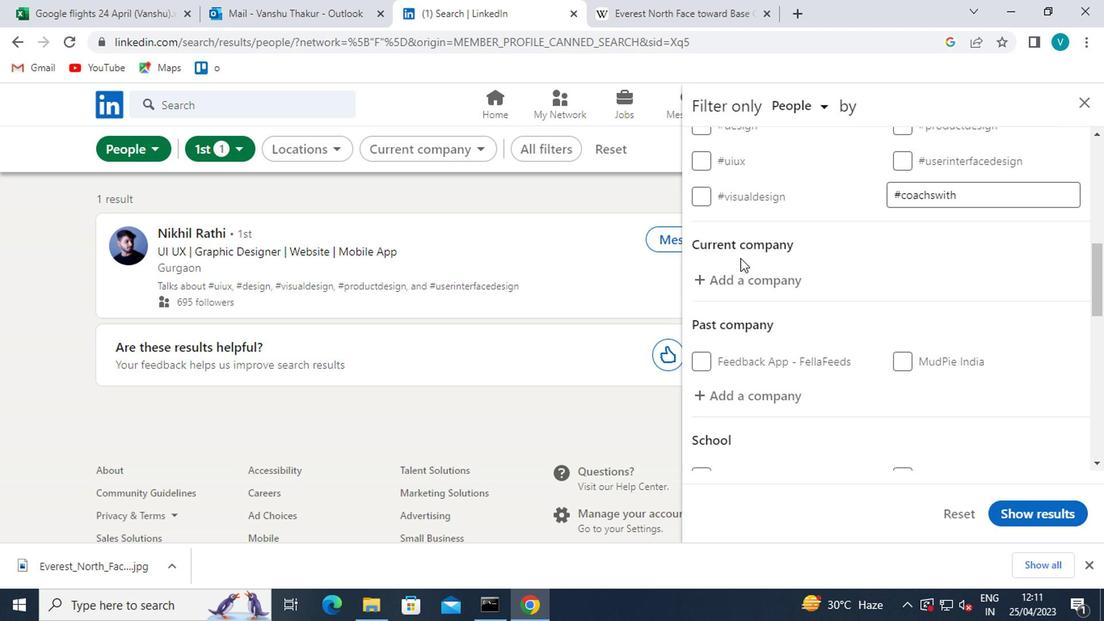 
Action: Mouse pressed left at (736, 274)
Screenshot: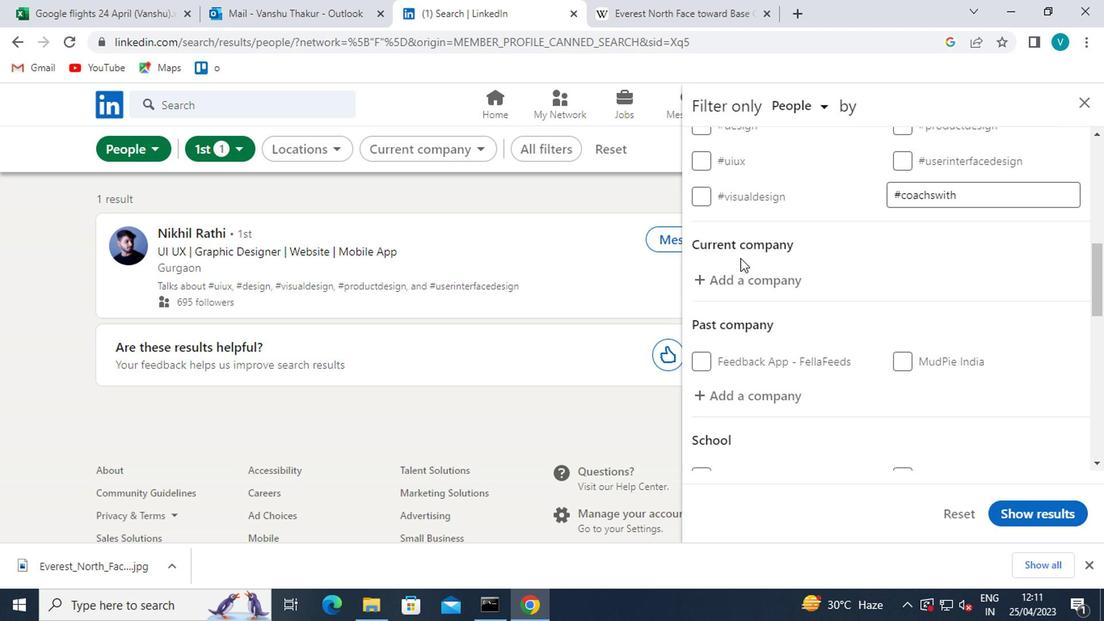 
Action: Mouse moved to (736, 274)
Screenshot: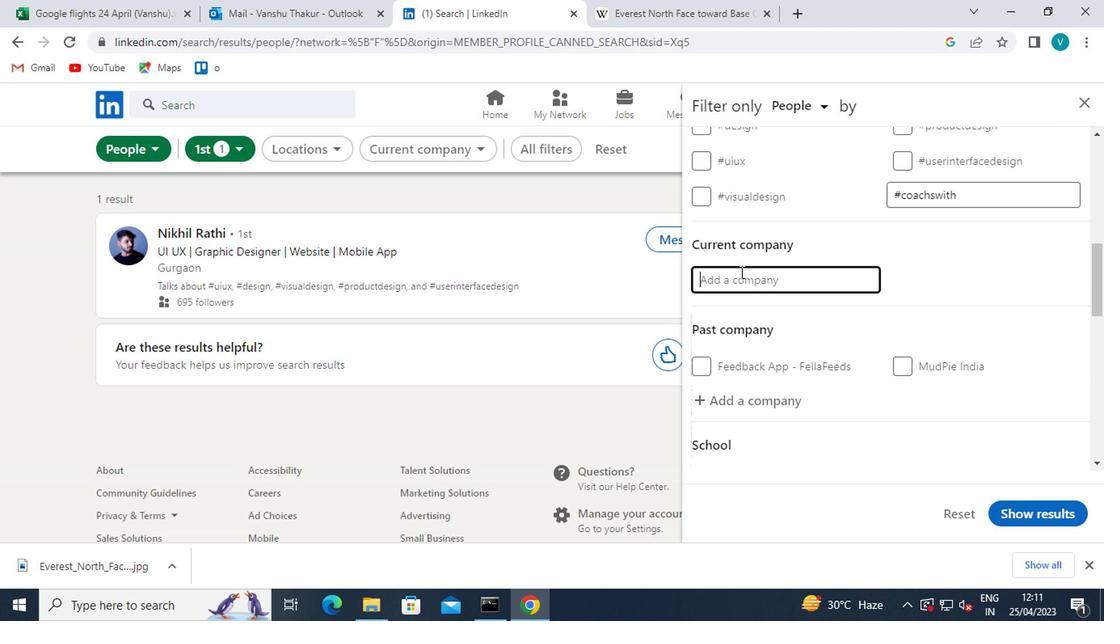 
Action: Key pressed <Key.shift>WIPRO<Key.space><Key.shift>DIGITAL<Key.space>
Screenshot: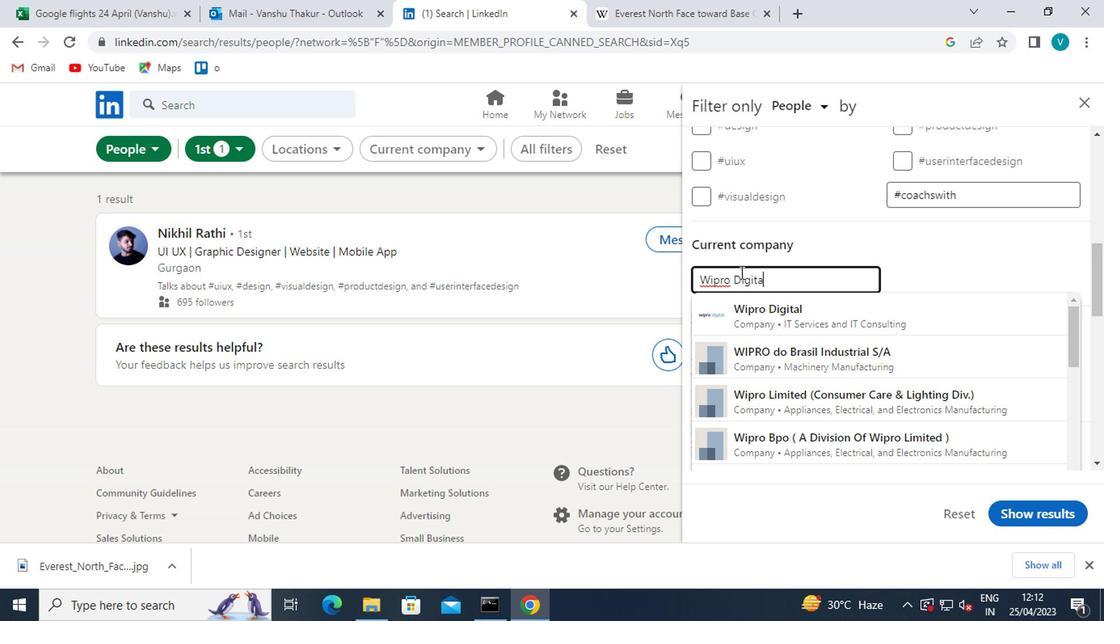 
Action: Mouse moved to (791, 324)
Screenshot: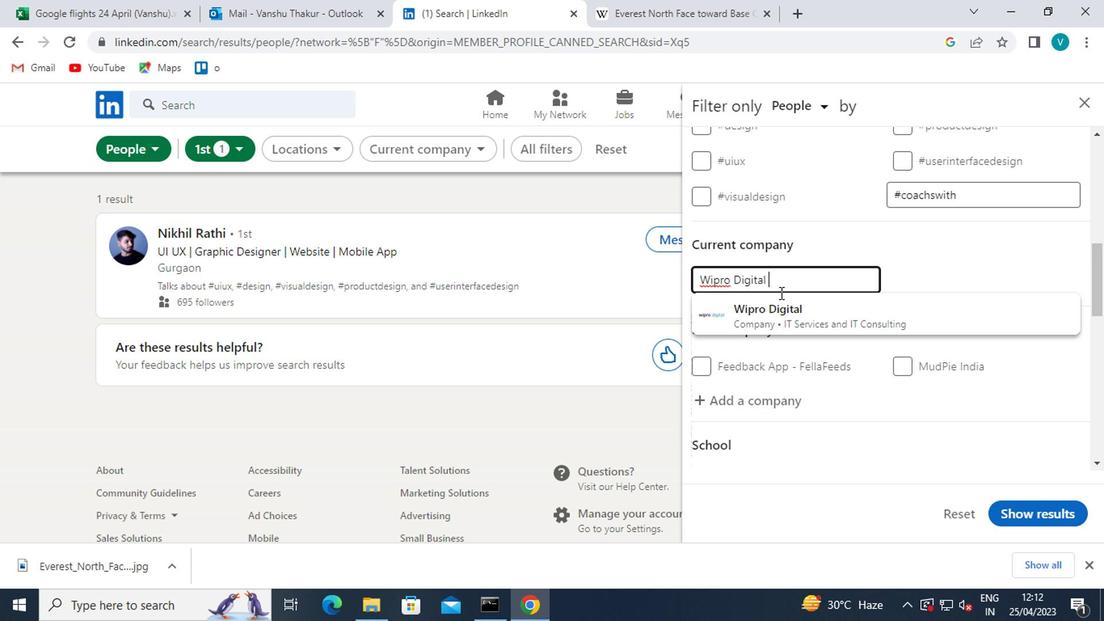 
Action: Mouse pressed left at (791, 324)
Screenshot: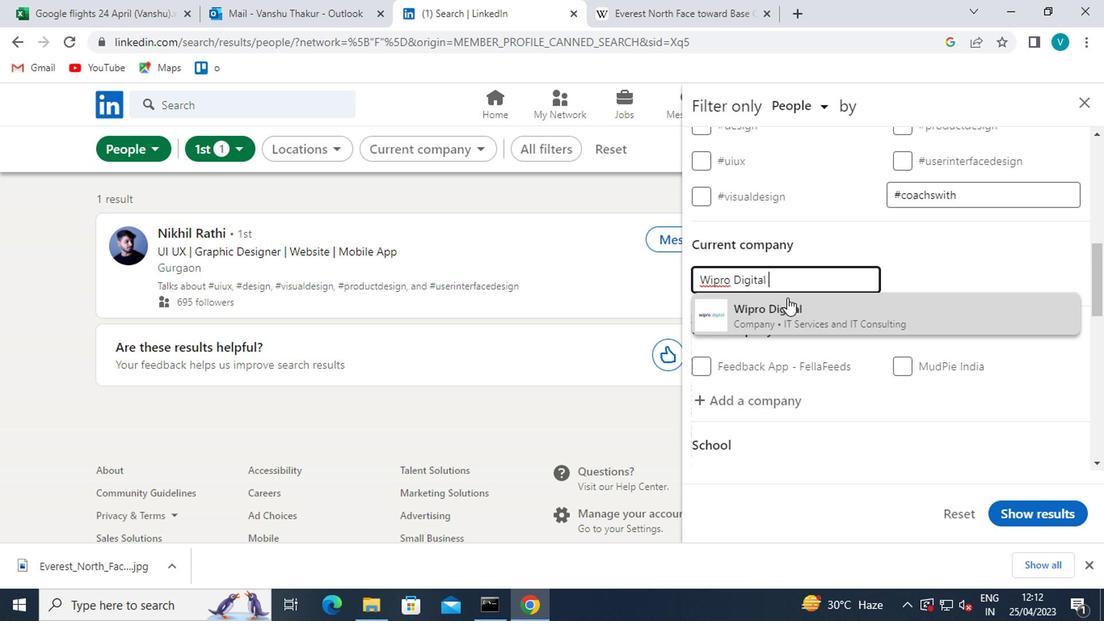 
Action: Mouse moved to (761, 320)
Screenshot: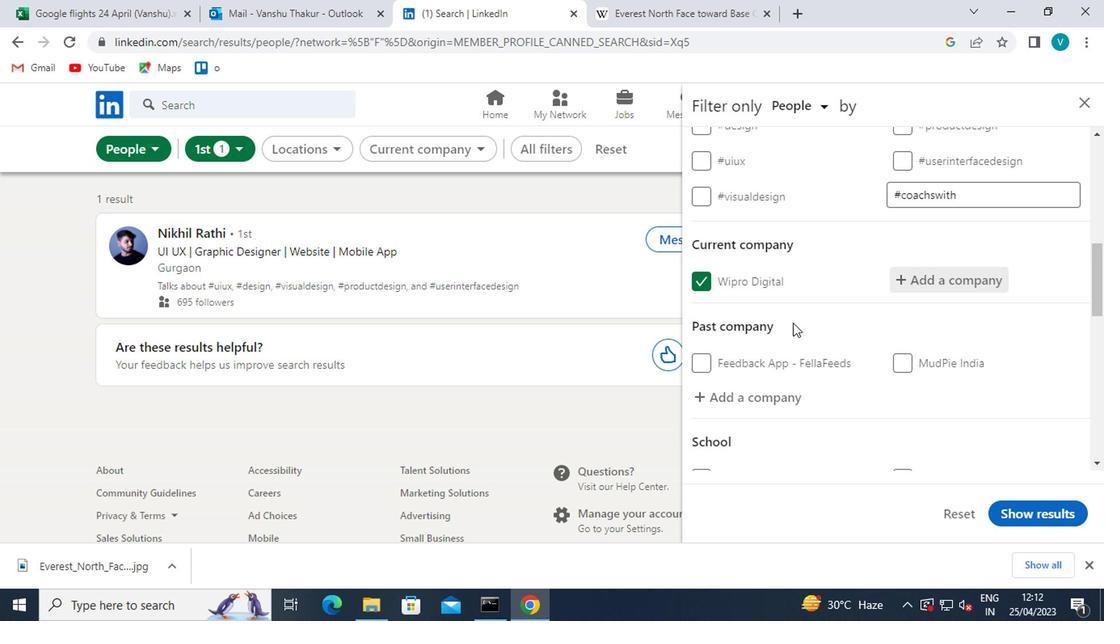 
Action: Mouse scrolled (761, 319) with delta (0, 0)
Screenshot: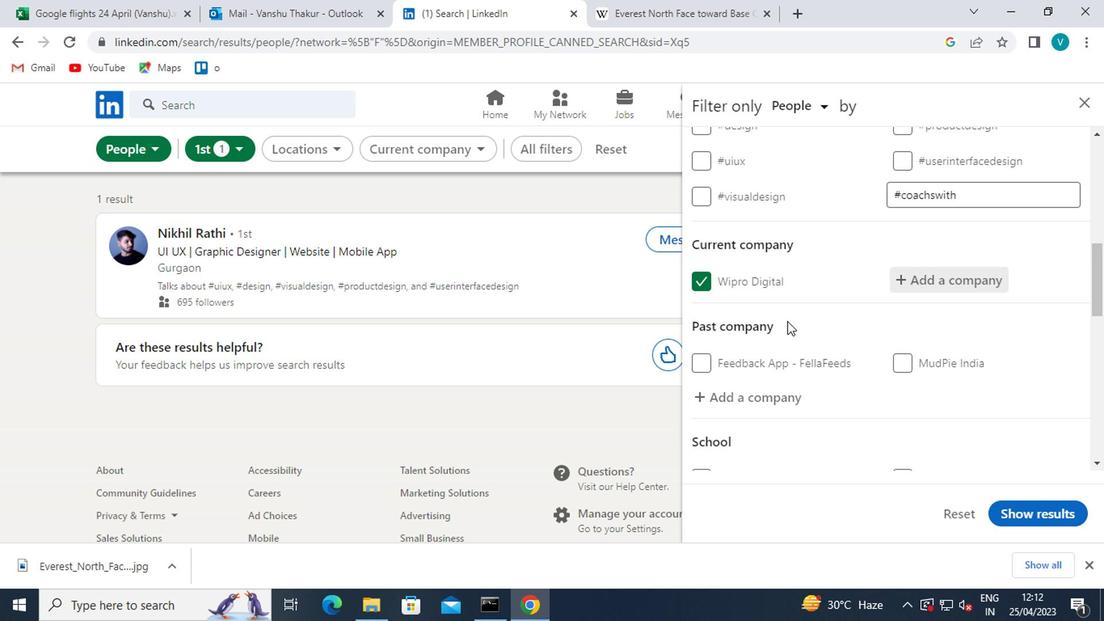
Action: Mouse moved to (754, 320)
Screenshot: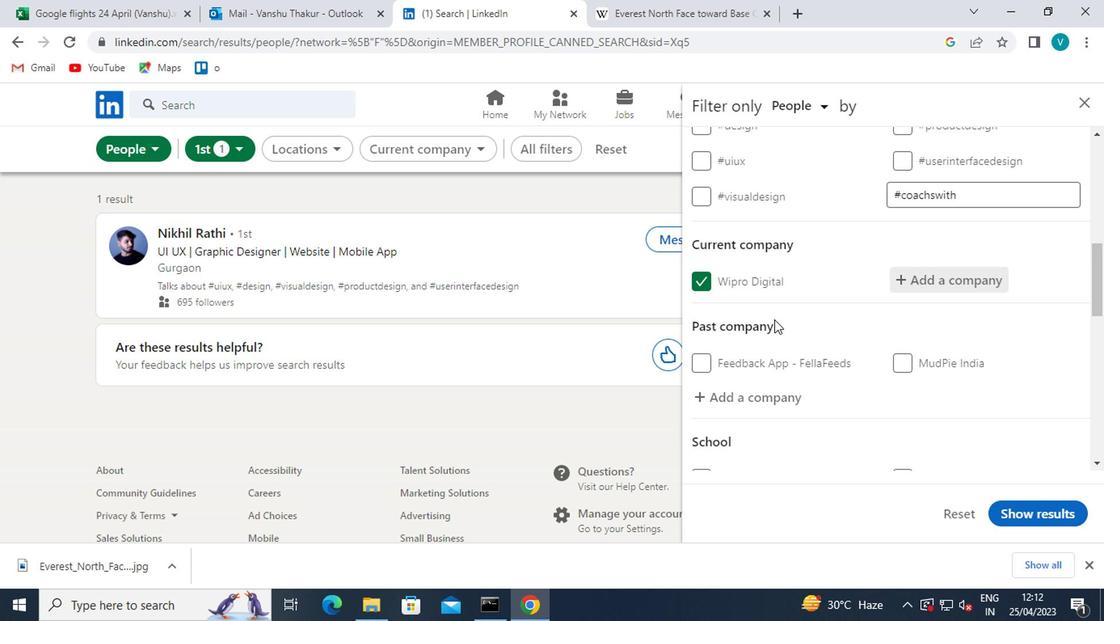 
Action: Mouse scrolled (754, 319) with delta (0, 0)
Screenshot: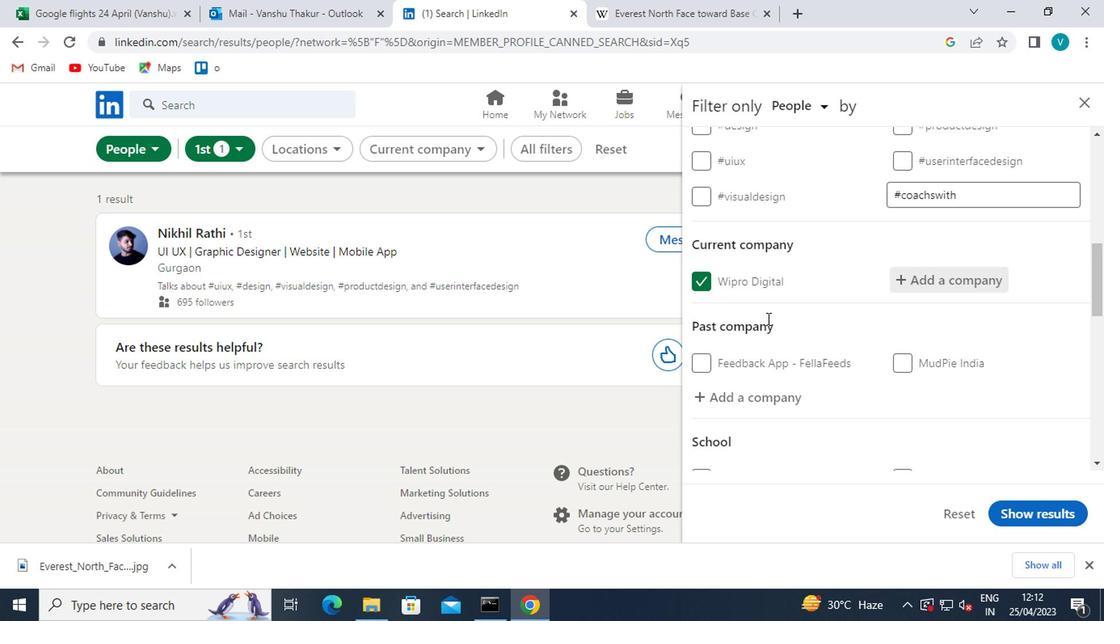 
Action: Mouse moved to (741, 365)
Screenshot: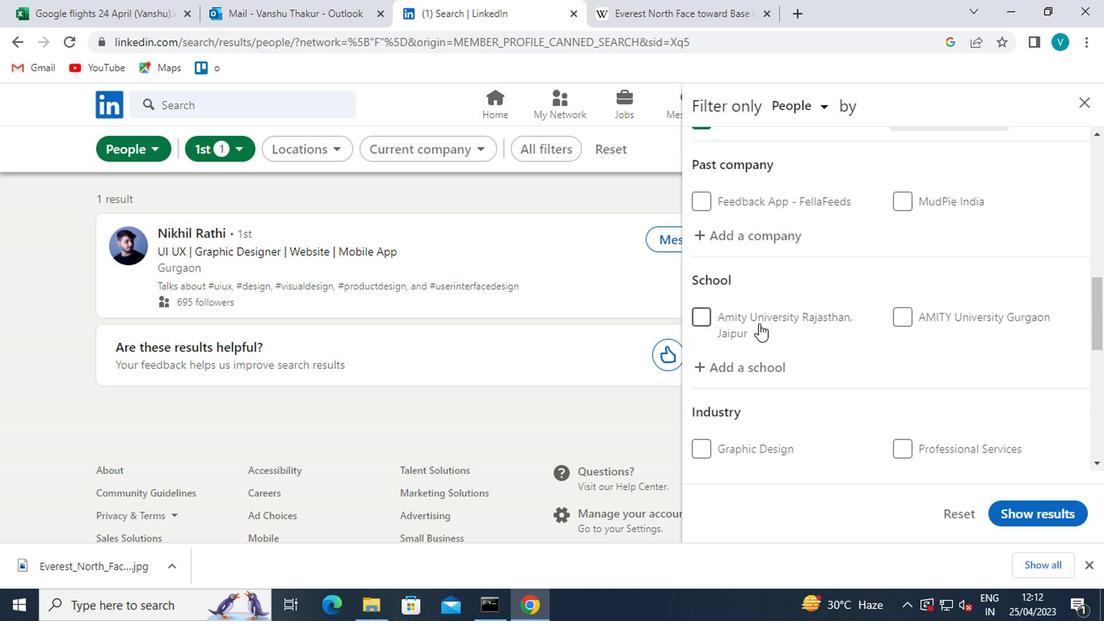 
Action: Mouse pressed left at (741, 365)
Screenshot: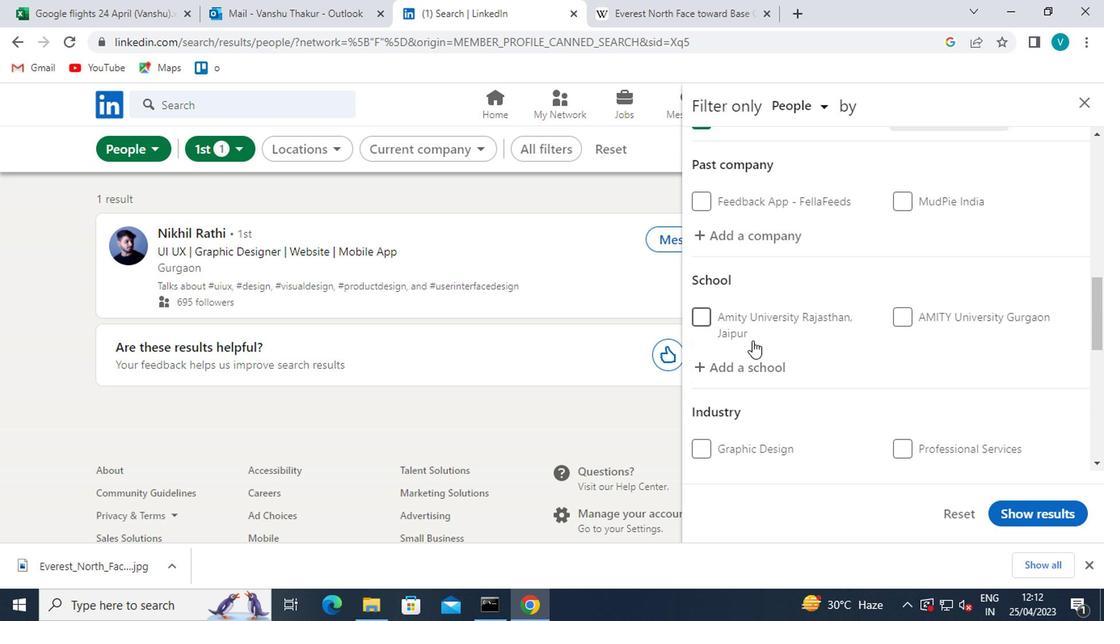 
Action: Key pressed <Key.shift>ARUNAI
Screenshot: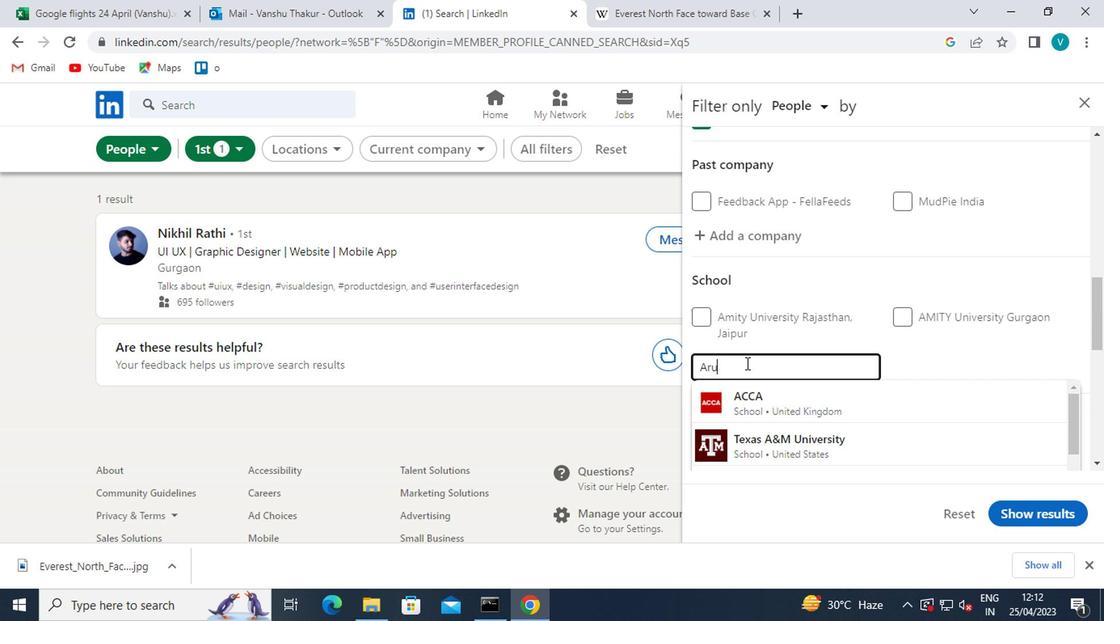 
Action: Mouse moved to (769, 404)
Screenshot: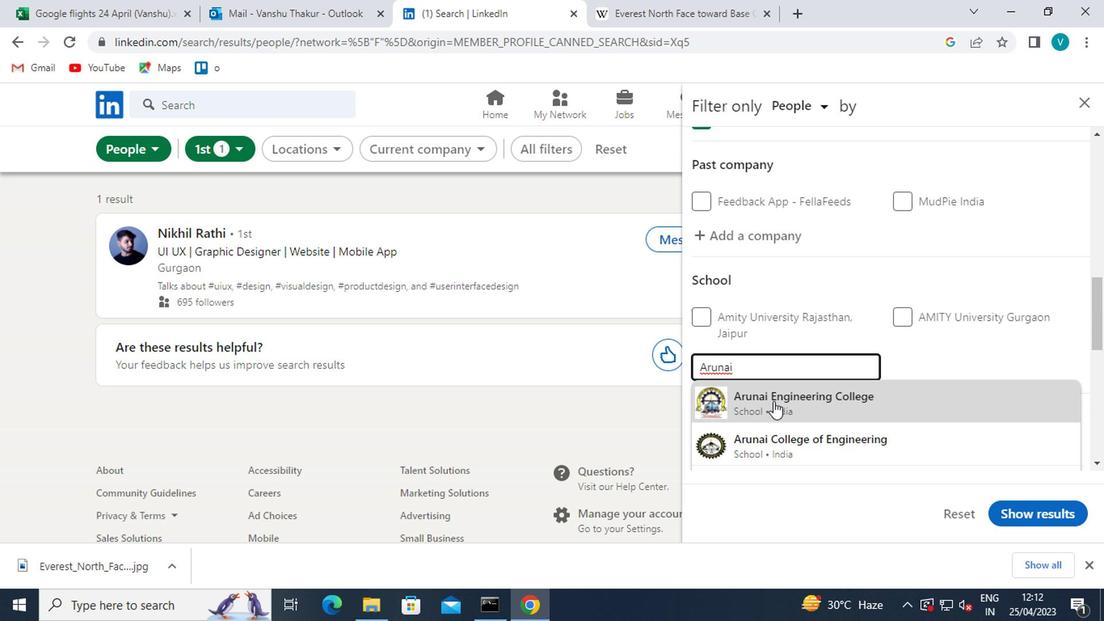 
Action: Mouse pressed left at (769, 404)
Screenshot: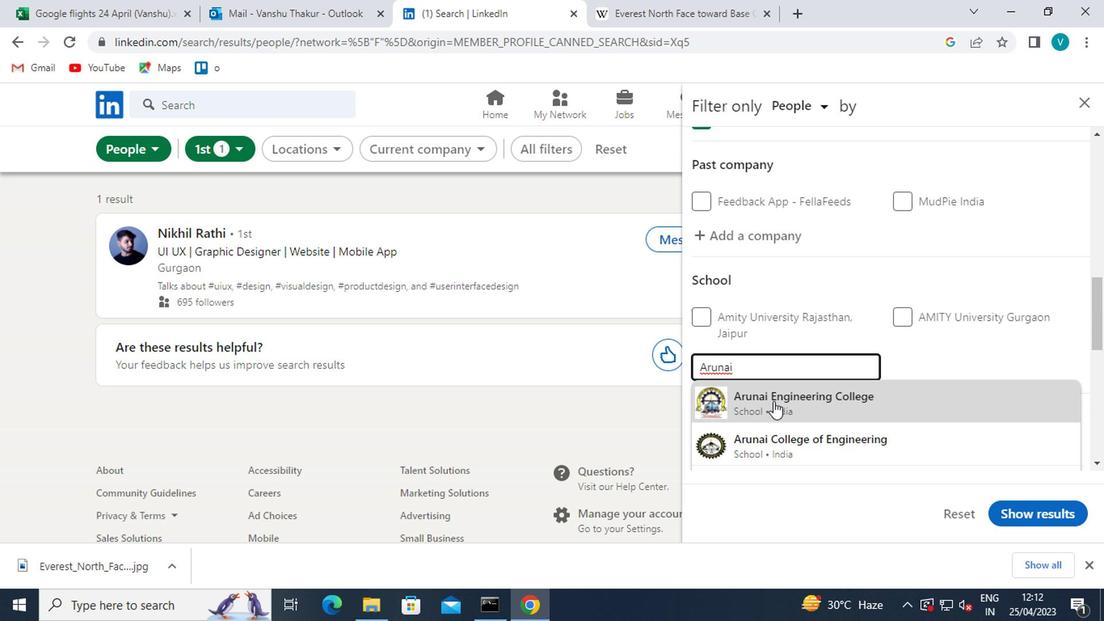 
Action: Mouse scrolled (769, 403) with delta (0, 0)
Screenshot: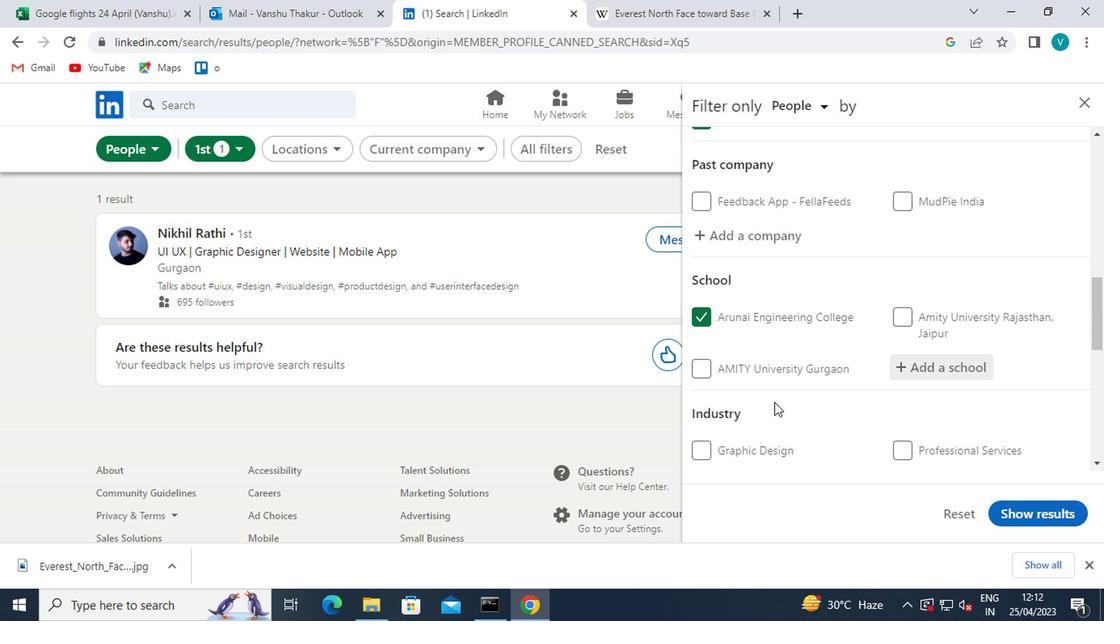 
Action: Mouse scrolled (769, 403) with delta (0, 0)
Screenshot: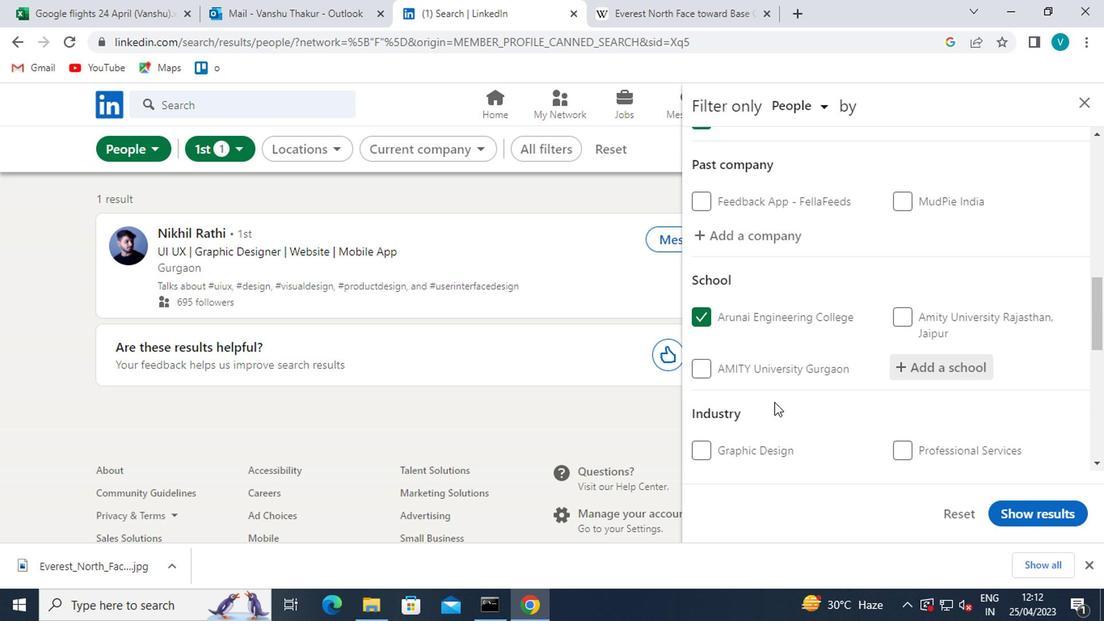 
Action: Mouse moved to (971, 322)
Screenshot: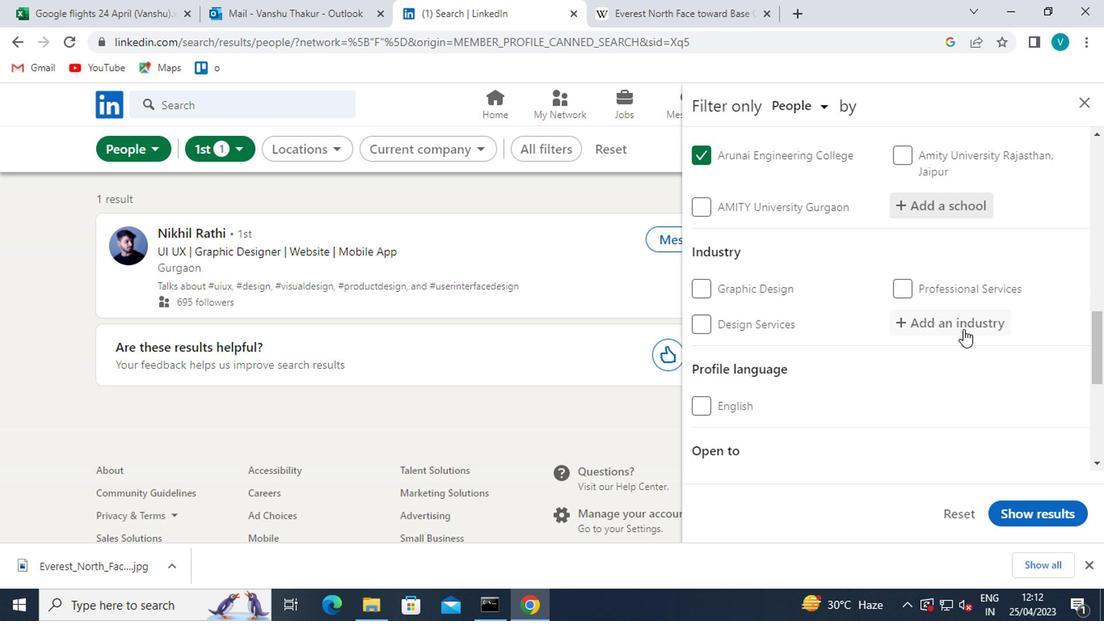 
Action: Mouse pressed left at (971, 322)
Screenshot: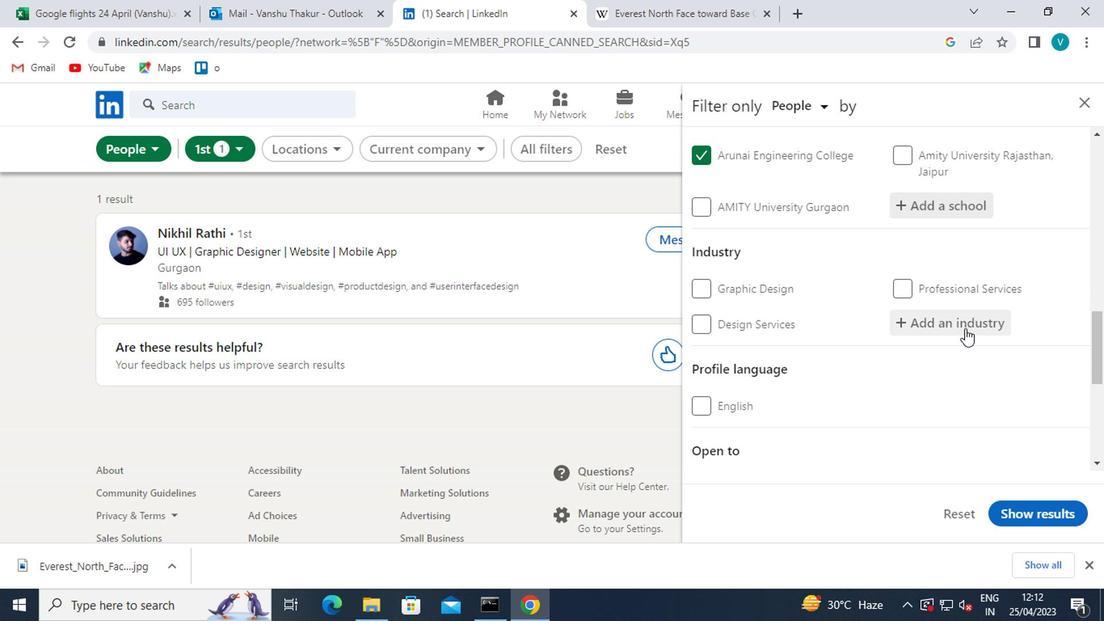 
Action: Mouse moved to (947, 335)
Screenshot: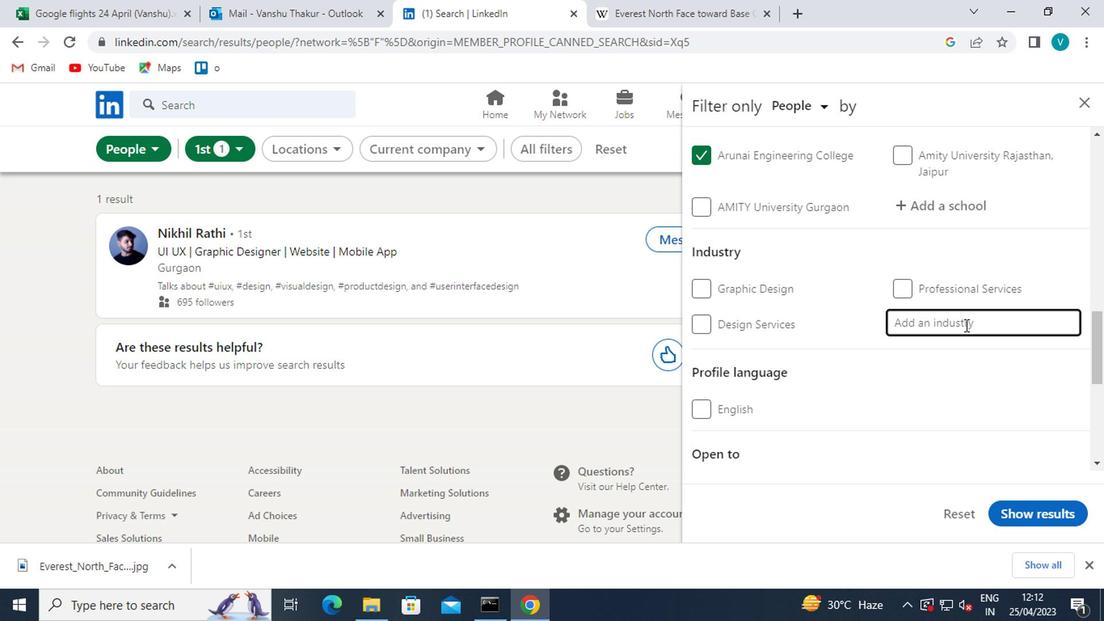 
Action: Key pressed <Key.shift>PHOTOGRAP
Screenshot: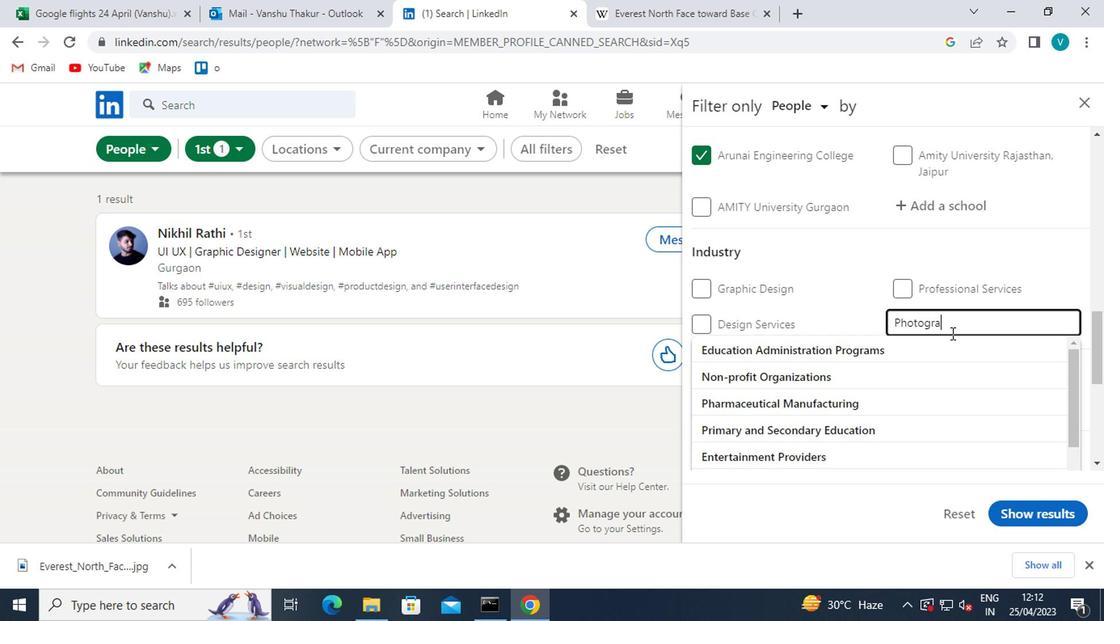 
Action: Mouse moved to (945, 335)
Screenshot: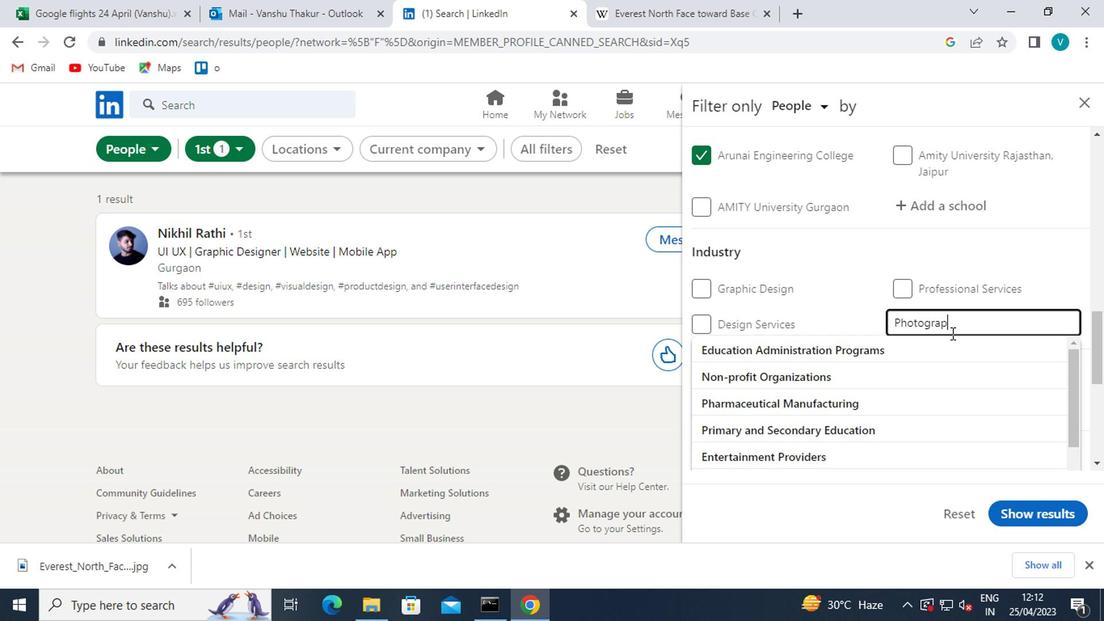 
Action: Key pressed HY
Screenshot: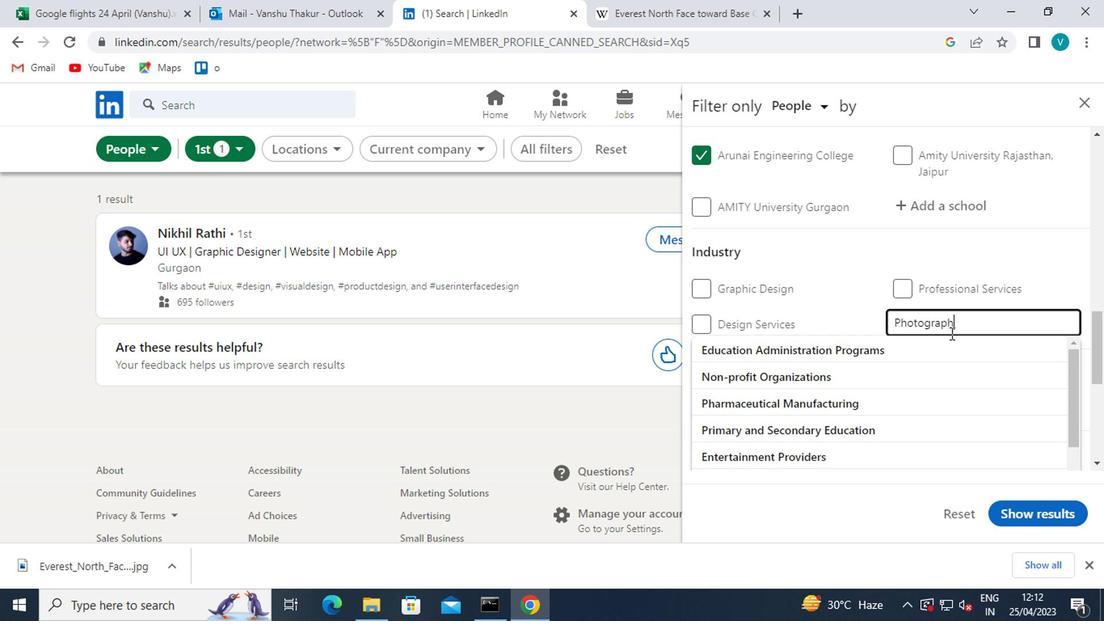 
Action: Mouse moved to (746, 351)
Screenshot: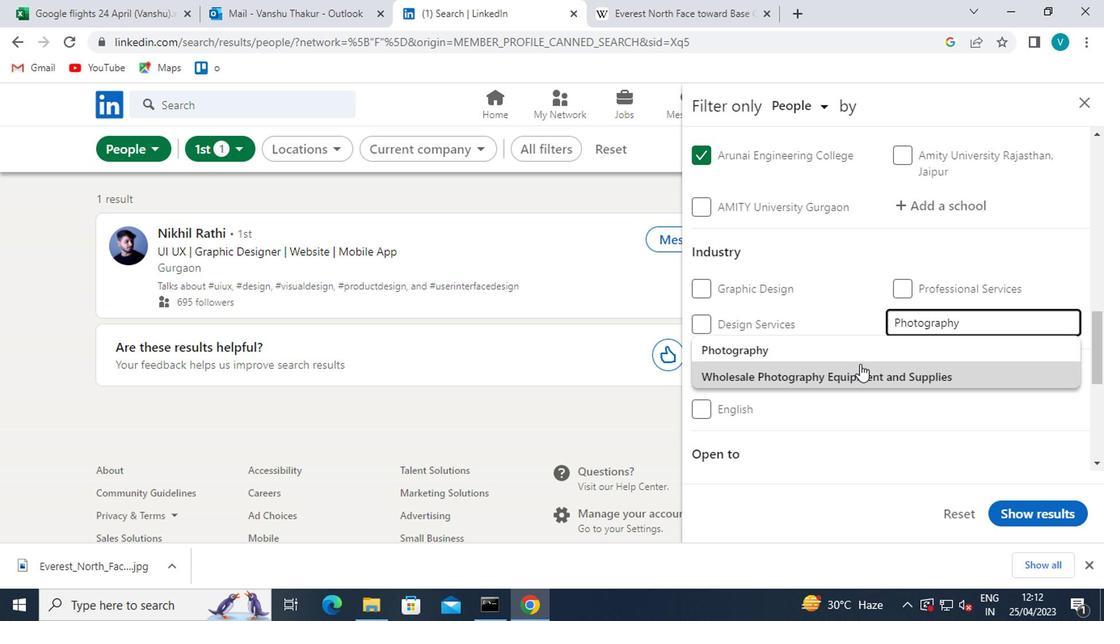 
Action: Mouse pressed left at (746, 351)
Screenshot: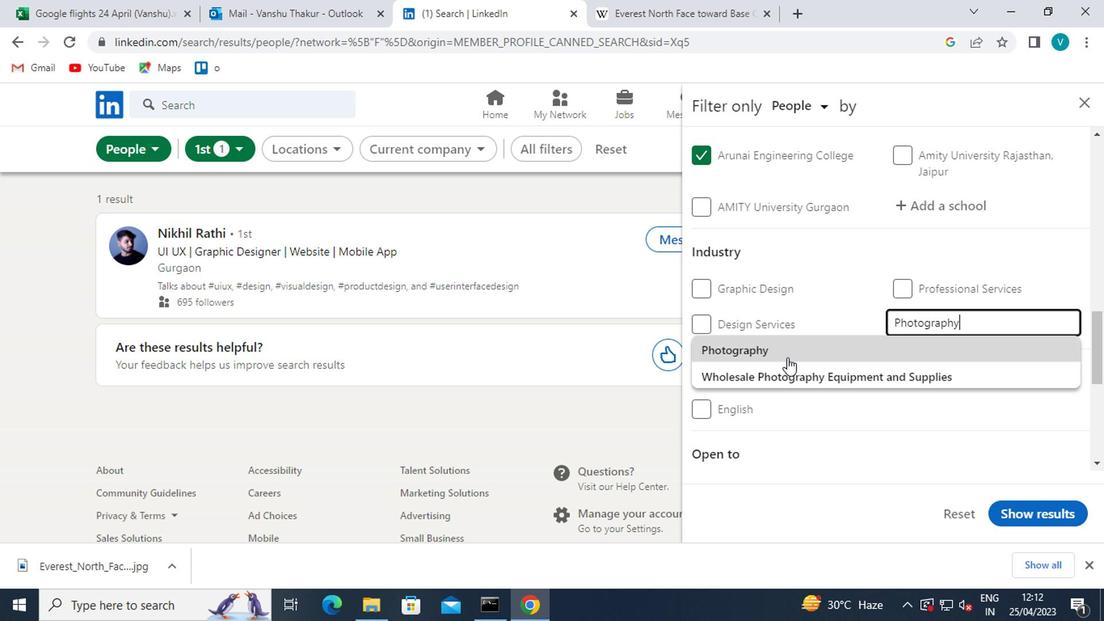 
Action: Mouse moved to (750, 349)
Screenshot: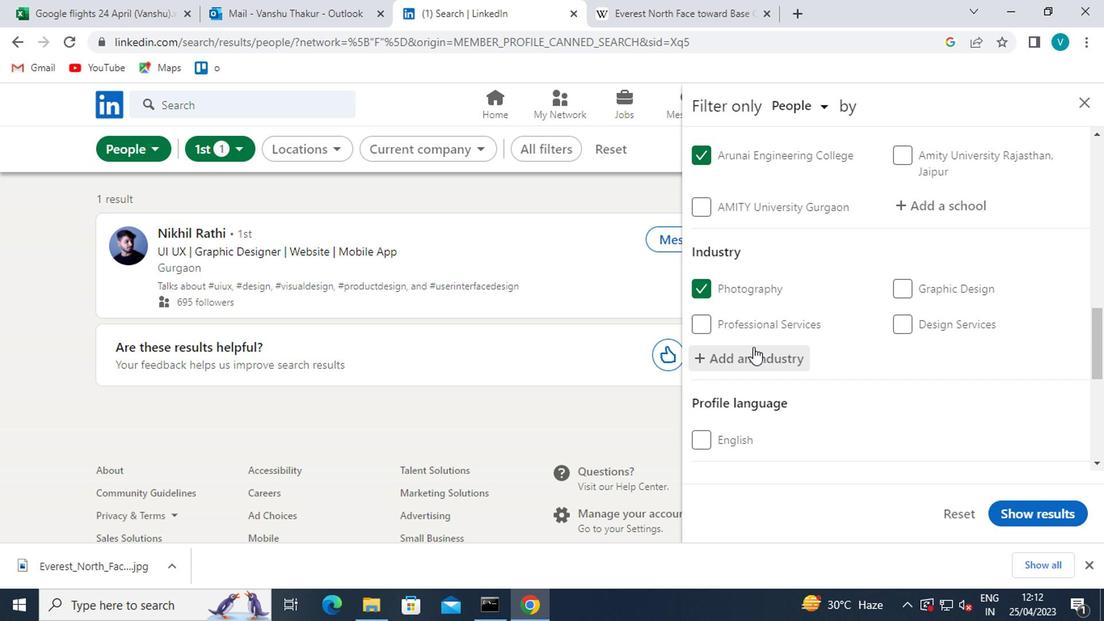 
Action: Mouse scrolled (750, 348) with delta (0, -1)
Screenshot: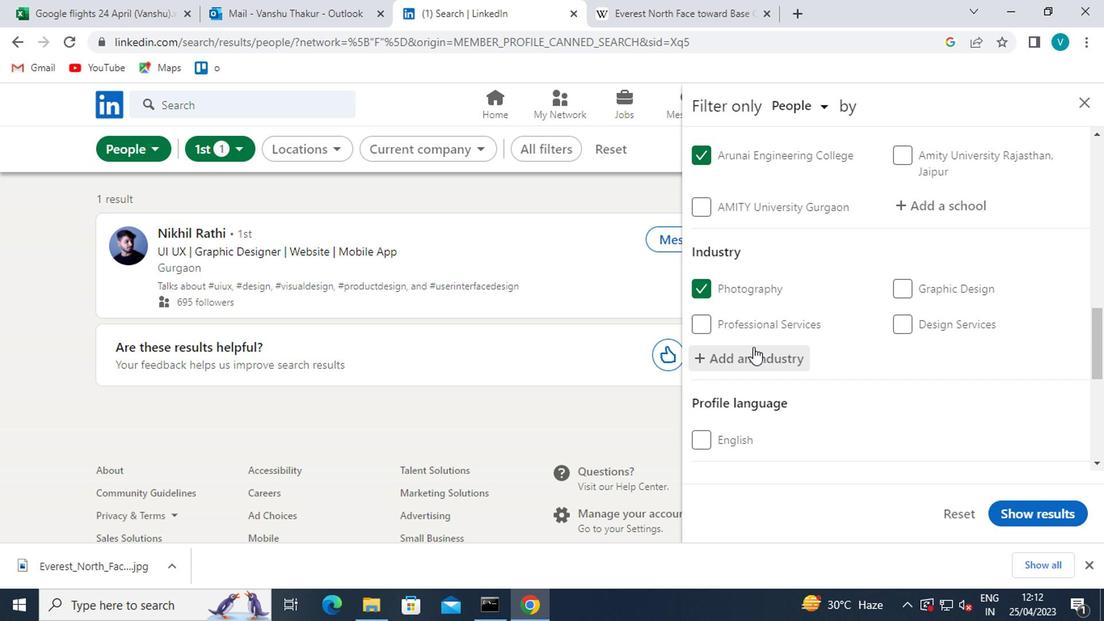 
Action: Mouse scrolled (750, 348) with delta (0, -1)
Screenshot: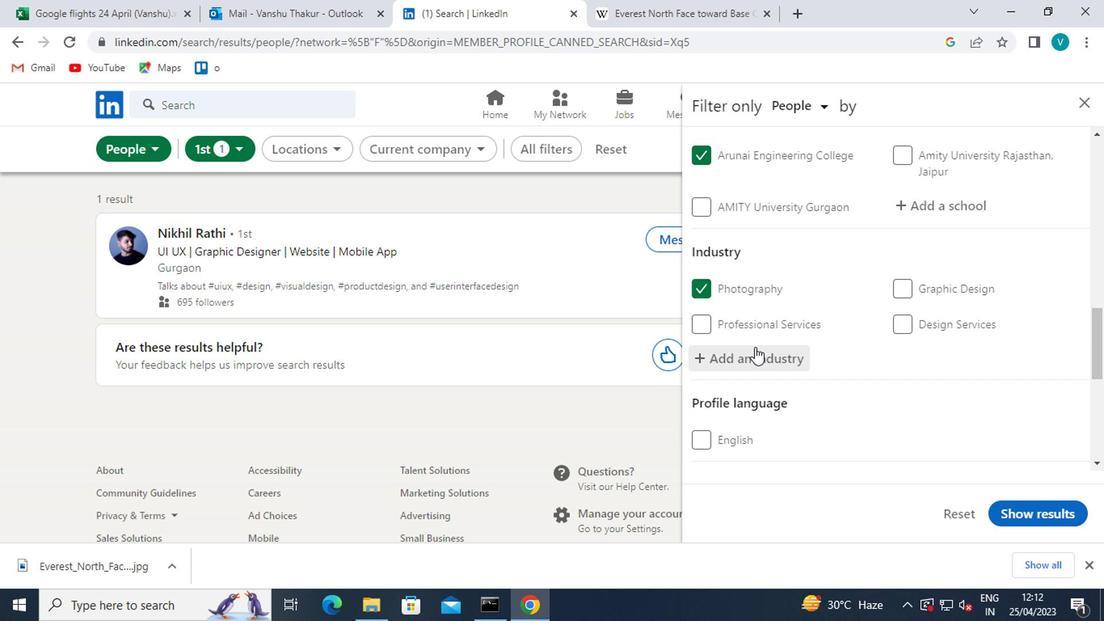 
Action: Mouse scrolled (750, 348) with delta (0, -1)
Screenshot: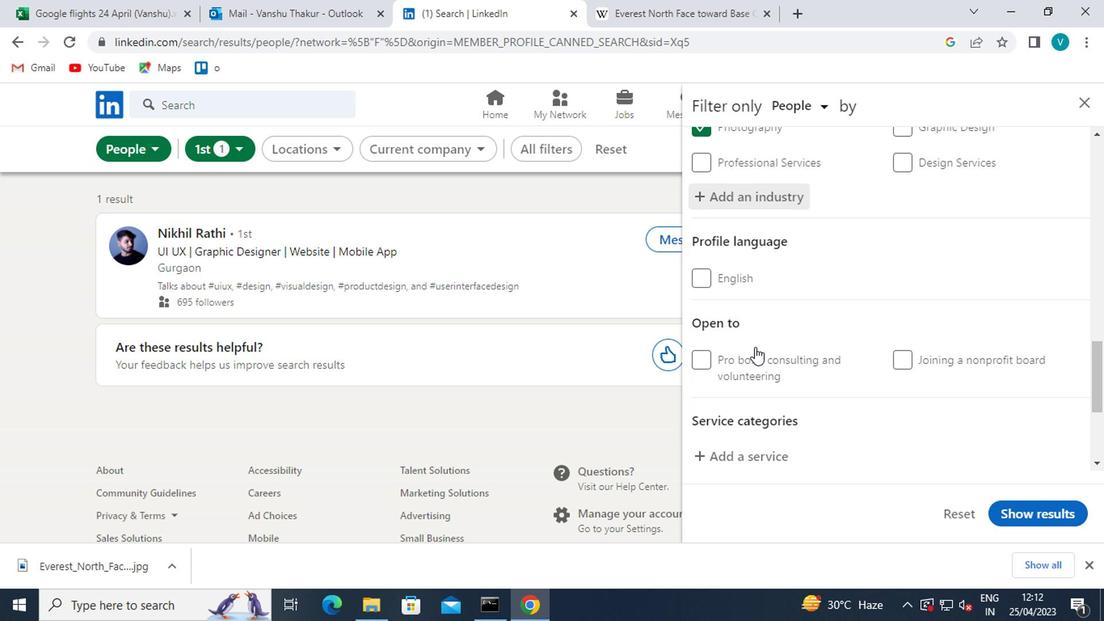 
Action: Mouse scrolled (750, 348) with delta (0, -1)
Screenshot: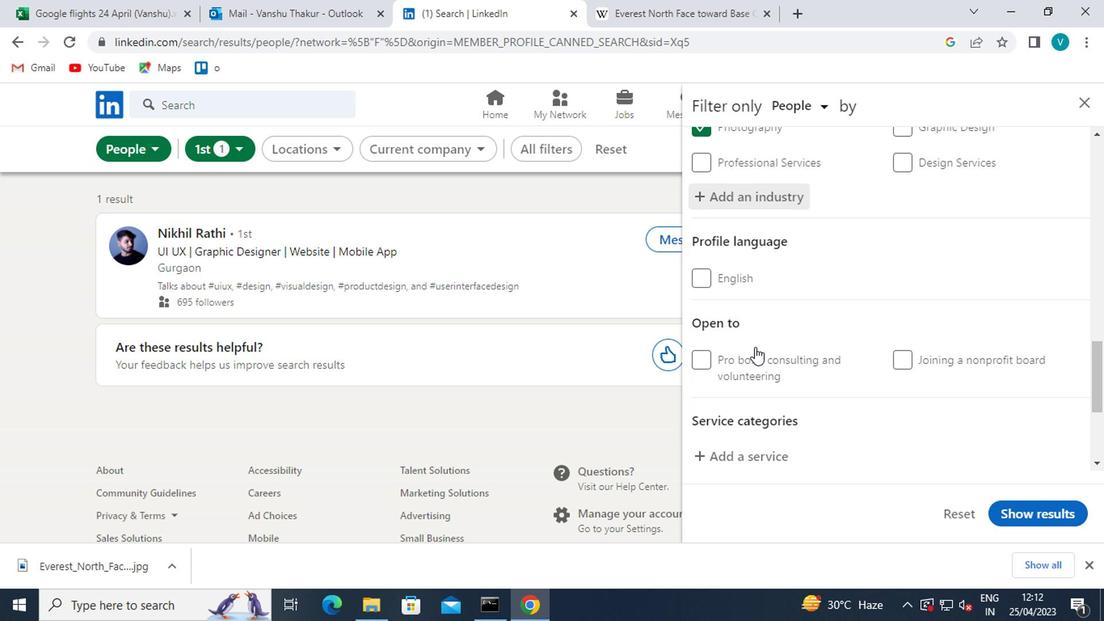 
Action: Mouse moved to (769, 292)
Screenshot: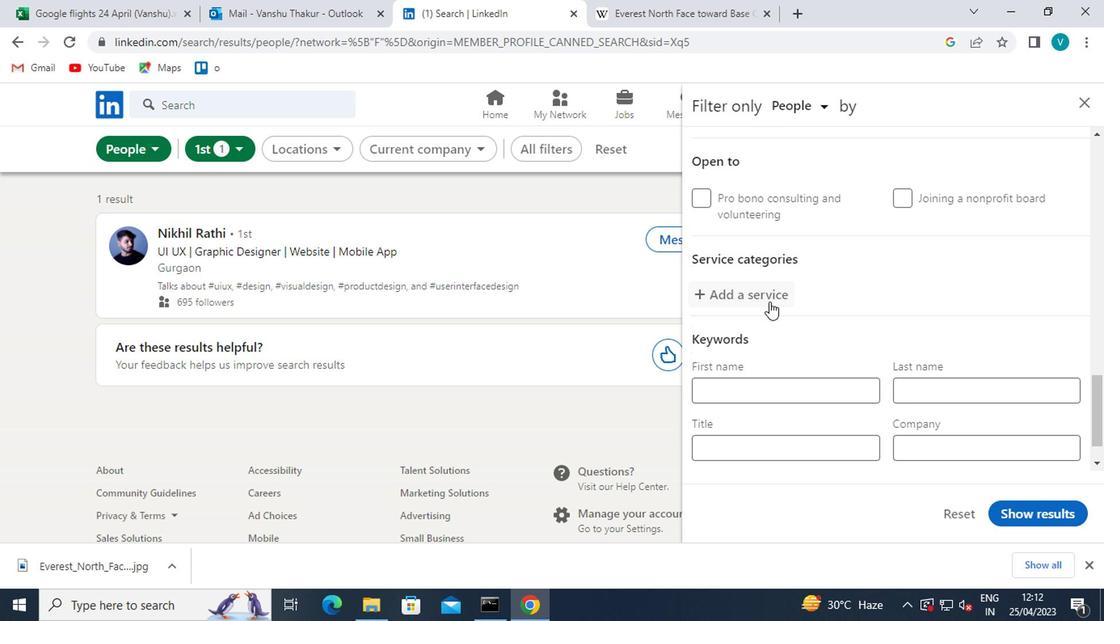 
Action: Mouse pressed left at (769, 292)
Screenshot: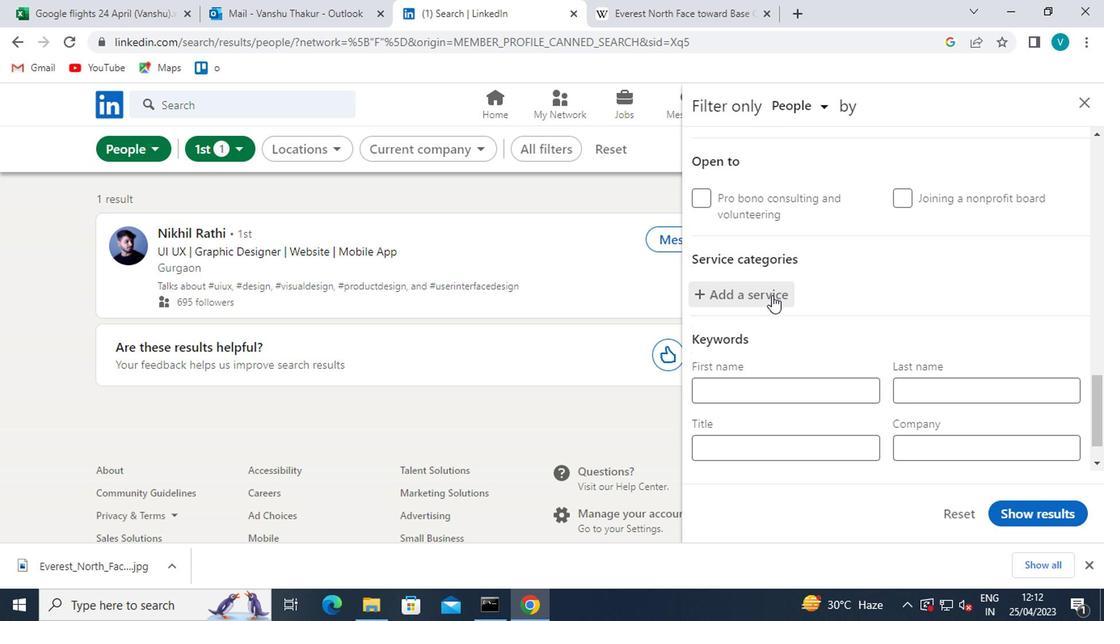 
Action: Mouse moved to (768, 292)
Screenshot: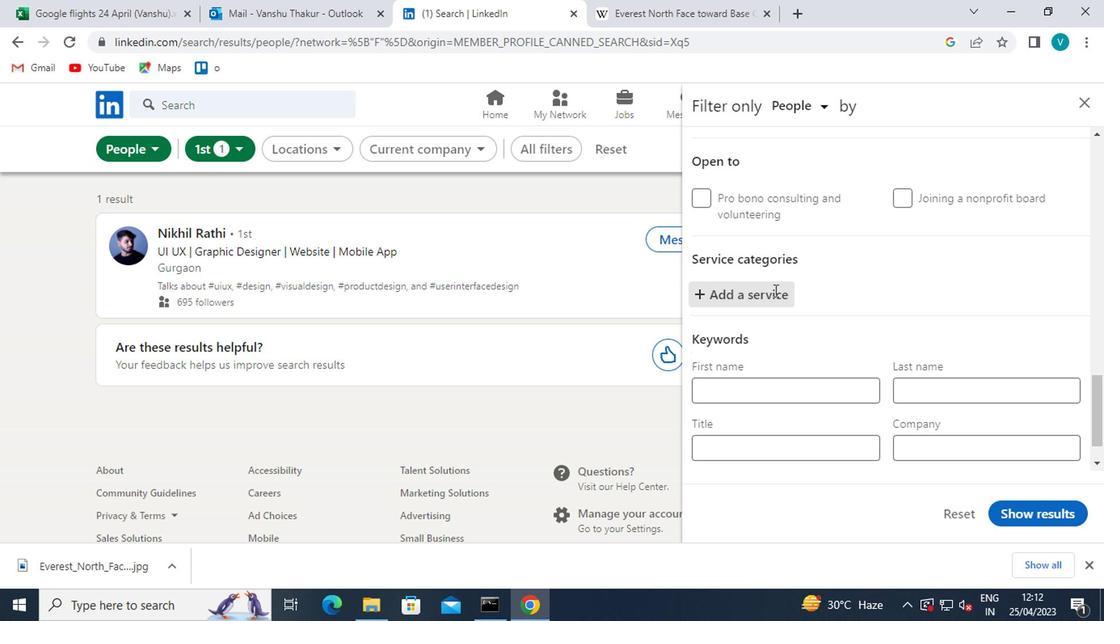 
Action: Key pressed <Key.shift>DJING
Screenshot: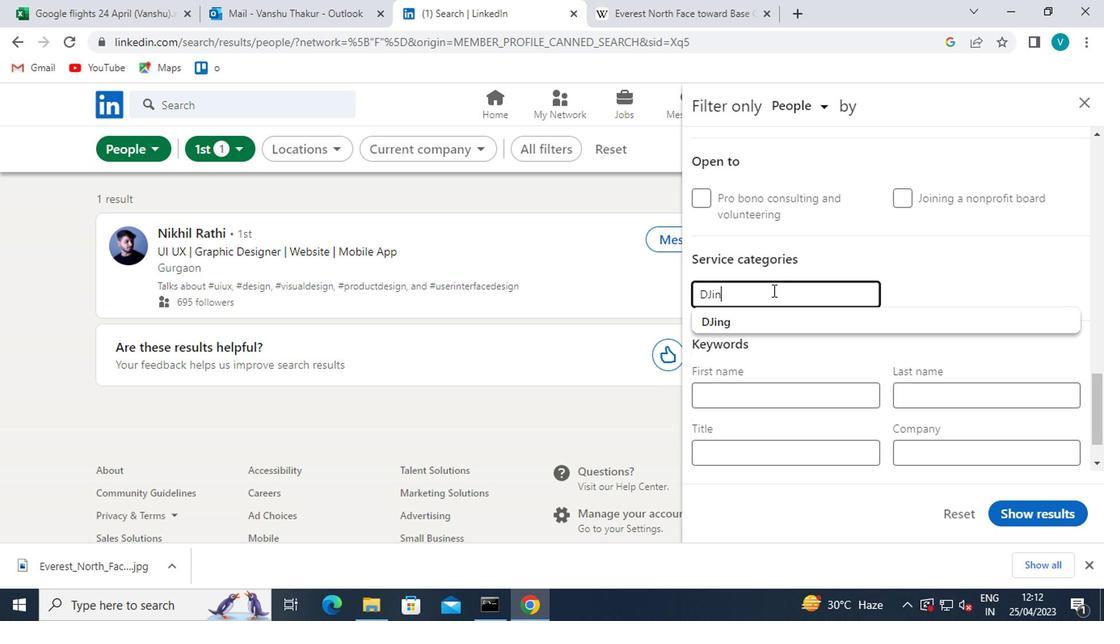 
Action: Mouse moved to (944, 408)
Screenshot: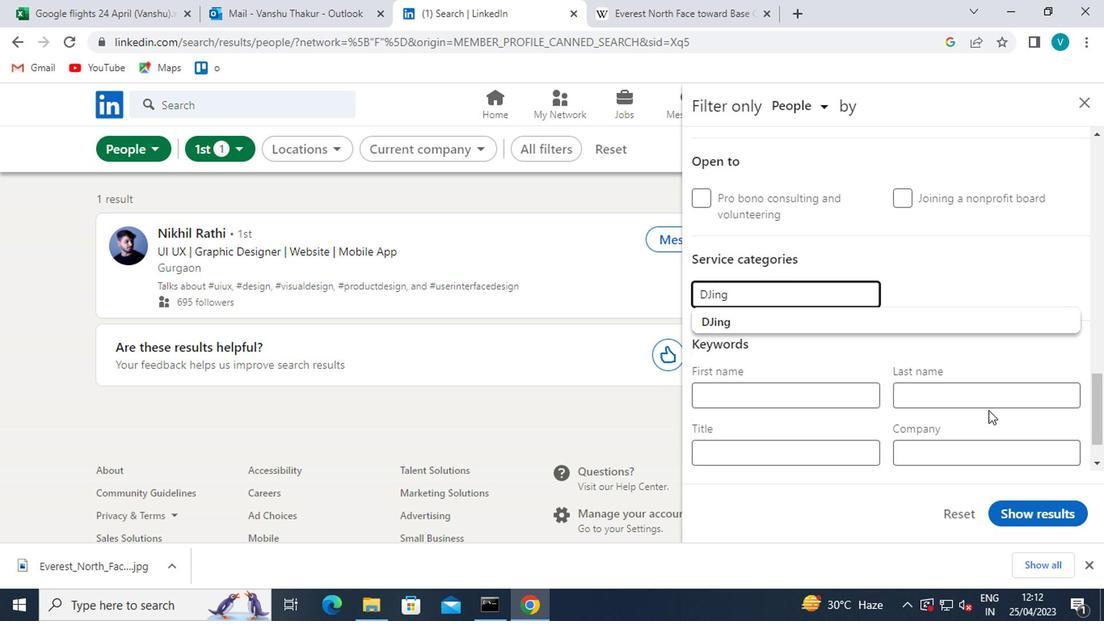 
Action: Mouse scrolled (944, 408) with delta (0, 0)
Screenshot: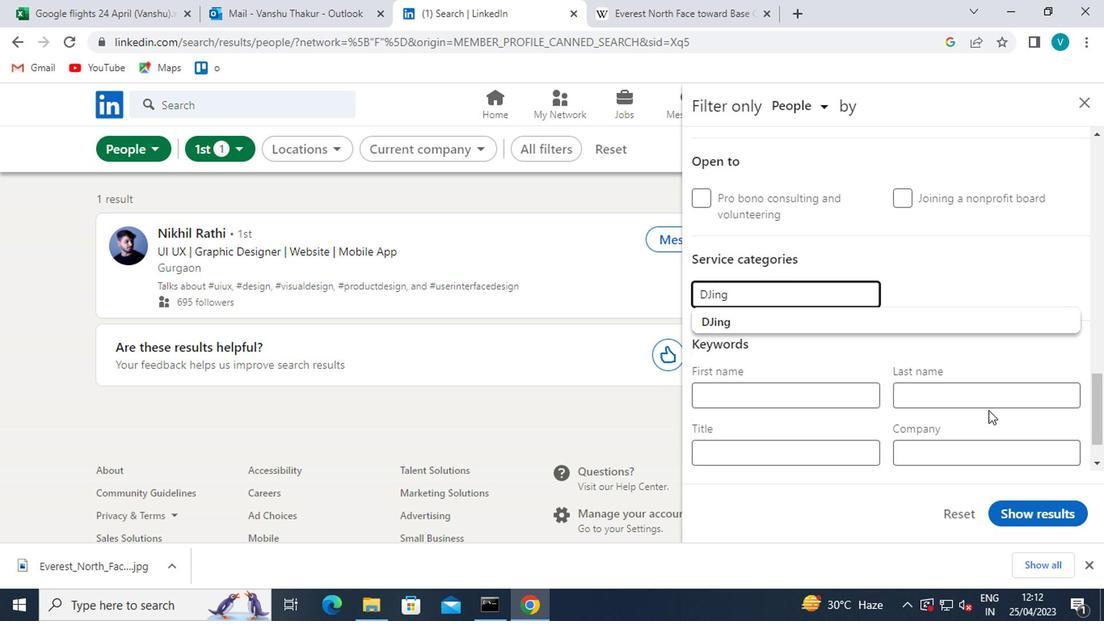 
Action: Mouse moved to (841, 370)
Screenshot: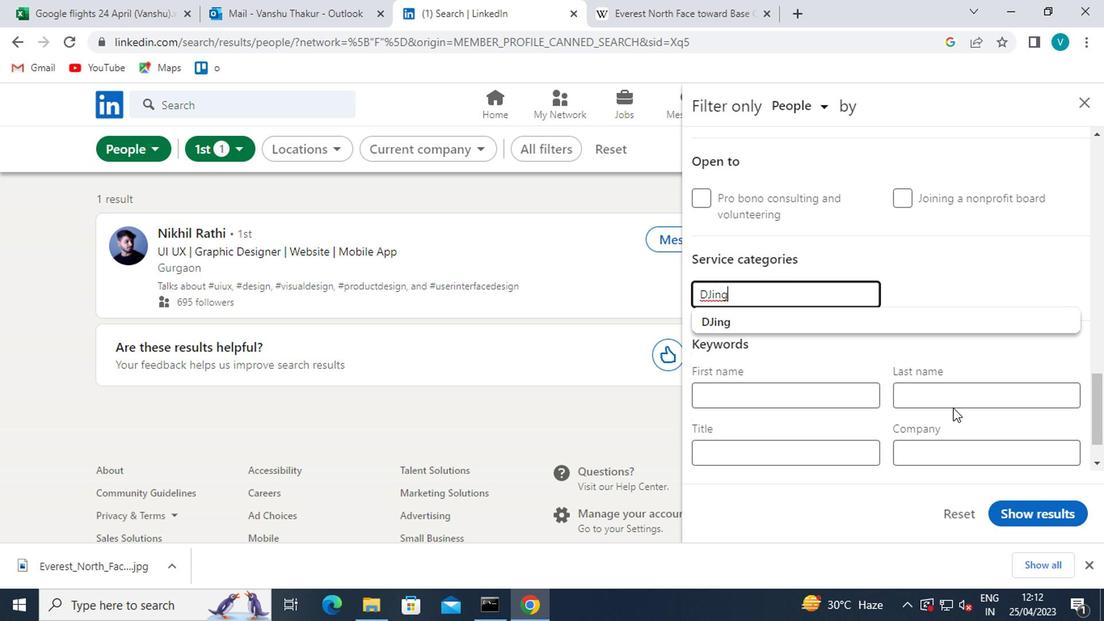 
Action: Mouse scrolled (841, 369) with delta (0, 0)
Screenshot: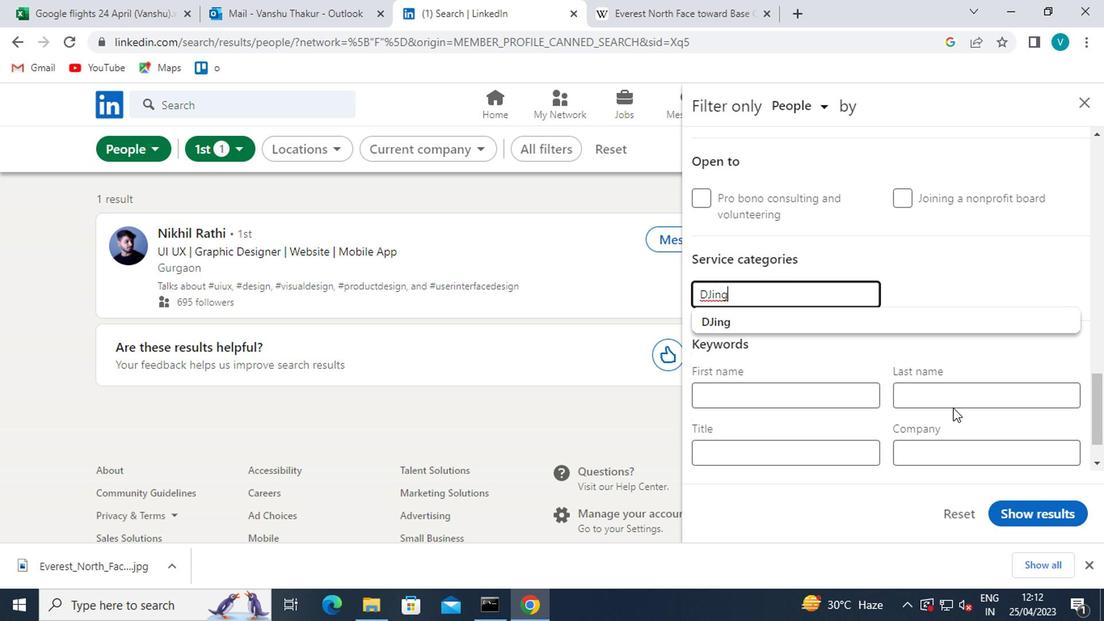 
Action: Mouse moved to (797, 392)
Screenshot: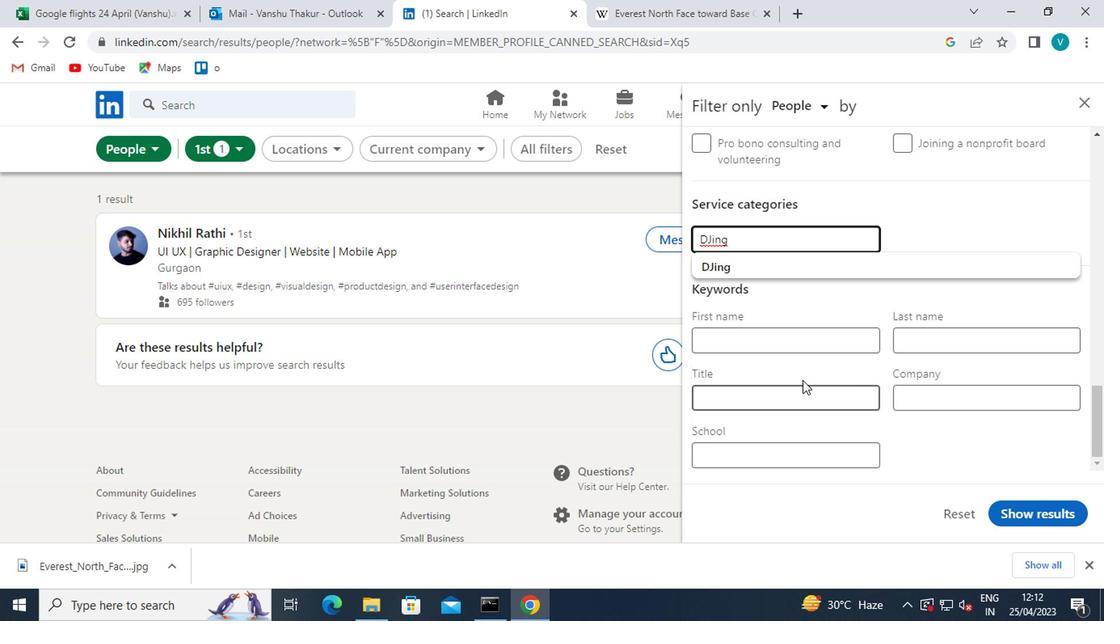 
Action: Mouse pressed left at (797, 392)
Screenshot: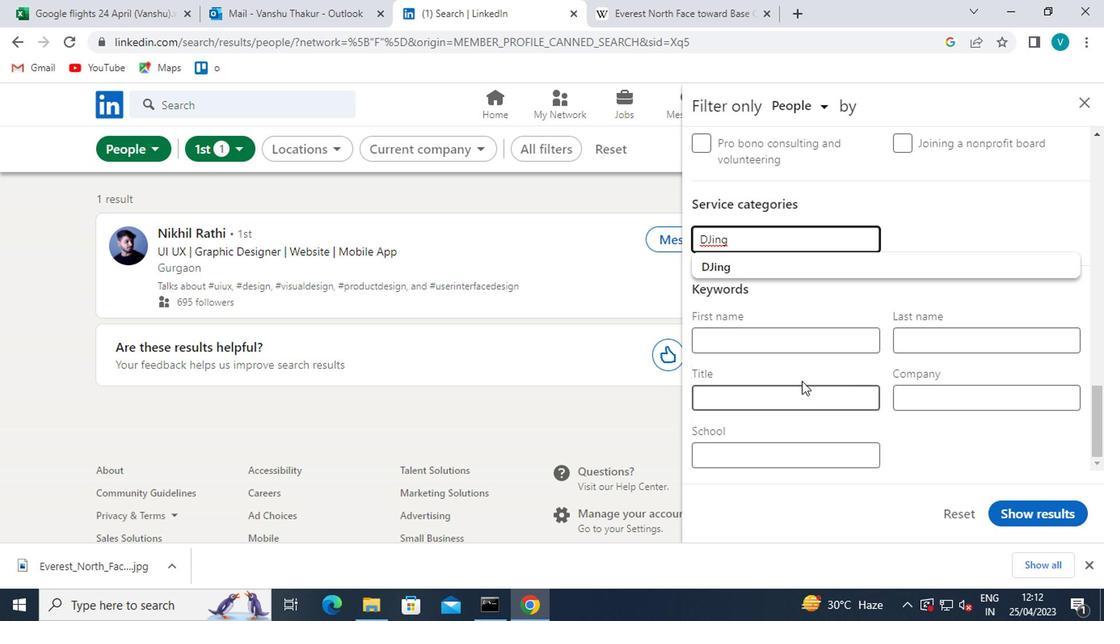 
Action: Mouse moved to (800, 392)
Screenshot: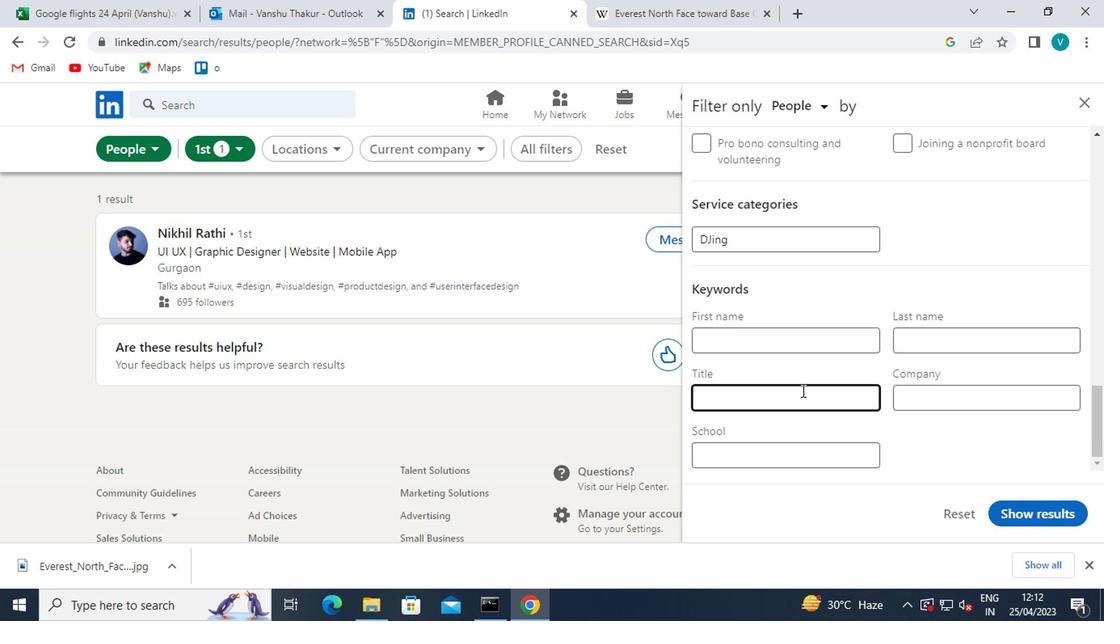 
Action: Key pressed <Key.shift>RW<Key.backspace>ESERVATIONIST
Screenshot: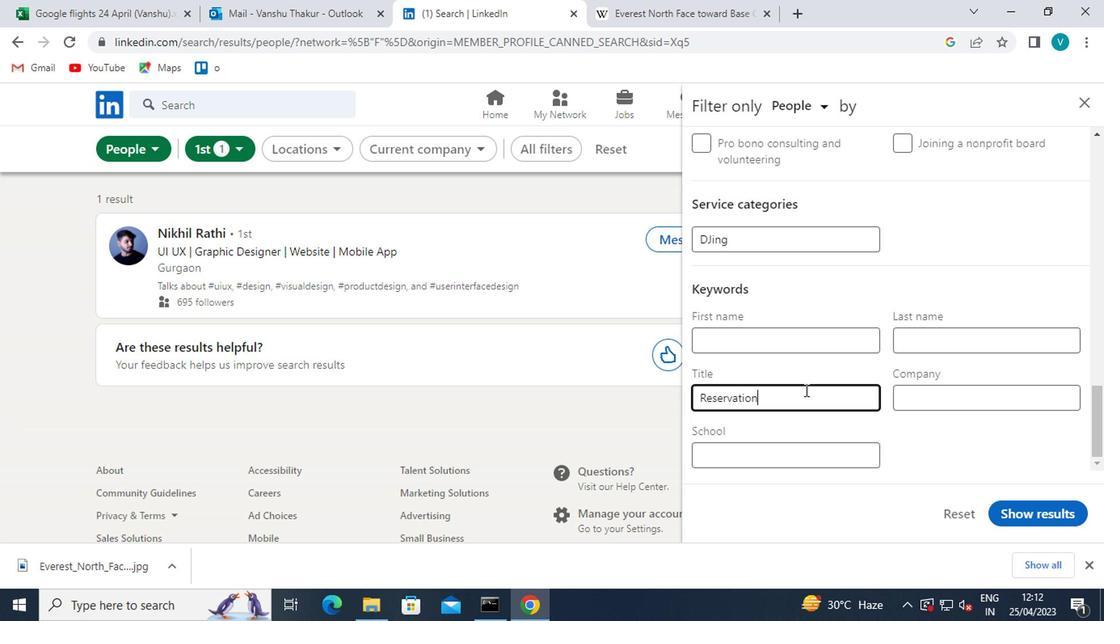 
Action: Mouse moved to (1003, 509)
Screenshot: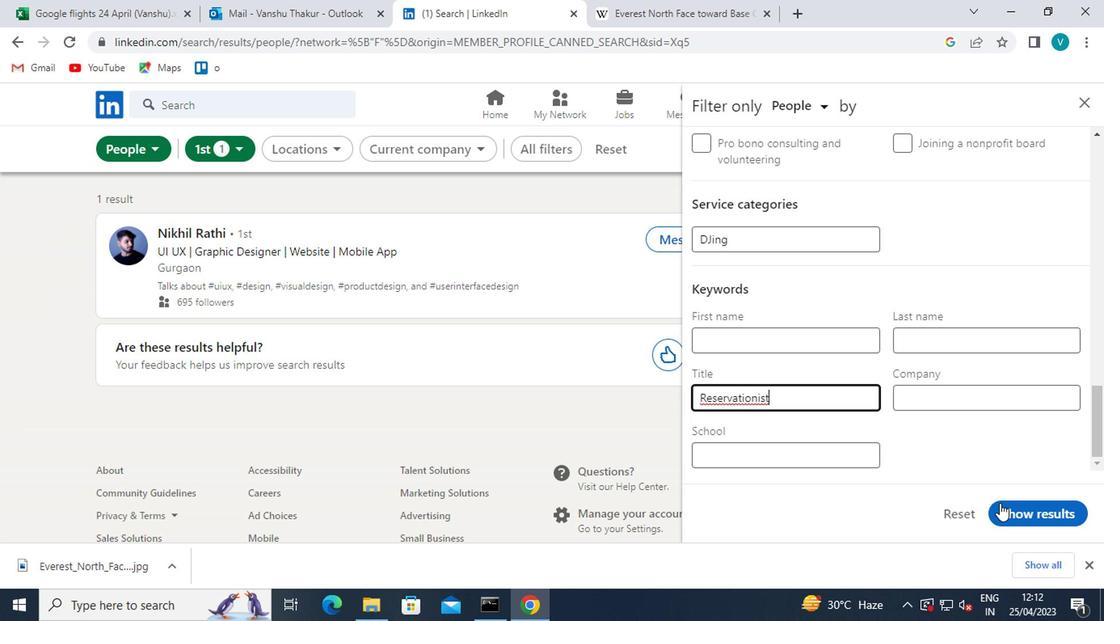 
Action: Mouse pressed left at (1003, 509)
Screenshot: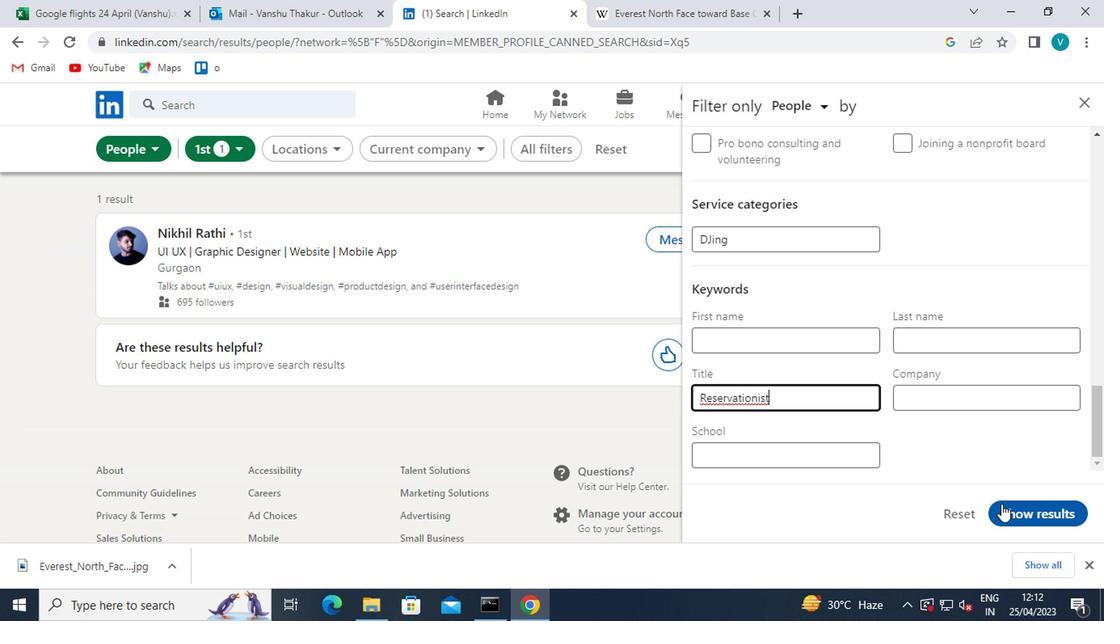 
Action: Mouse moved to (1005, 509)
Screenshot: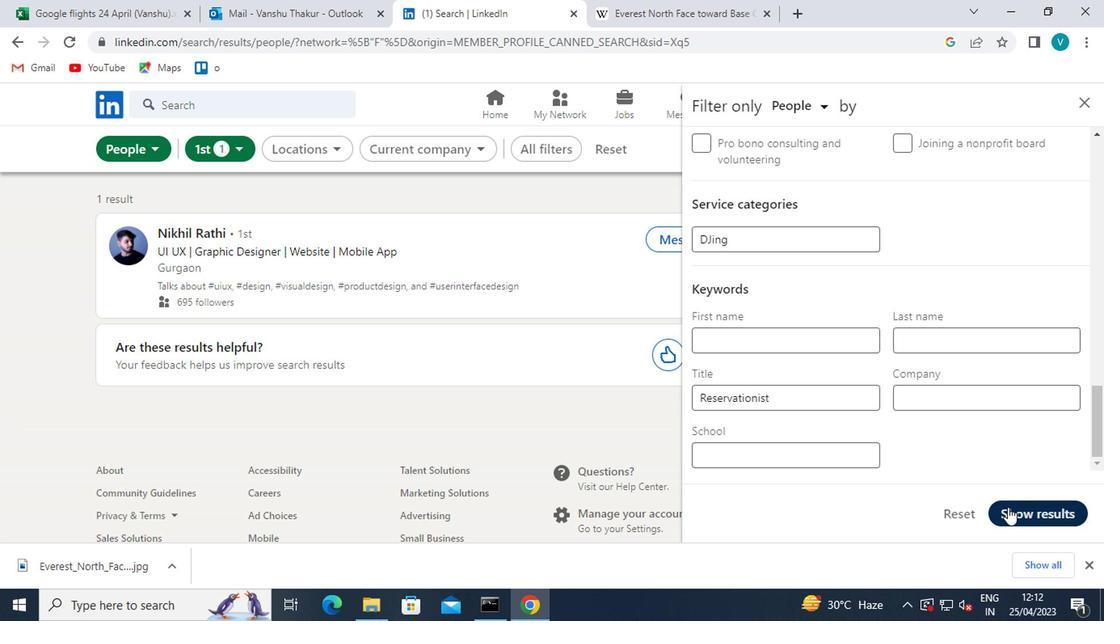 
